 Task: Look for space in Toyooka, Japan from 5th June, 2023 to 16th June, 2023 for 2 adults in price range Rs.14000 to Rs.18000. Place can be entire place with 1  bedroom having 1 bed and 1 bathroom. Property type can be house, flat, guest house, hotel. Booking option can be shelf check-in. Required host language is English.
Action: Mouse moved to (475, 86)
Screenshot: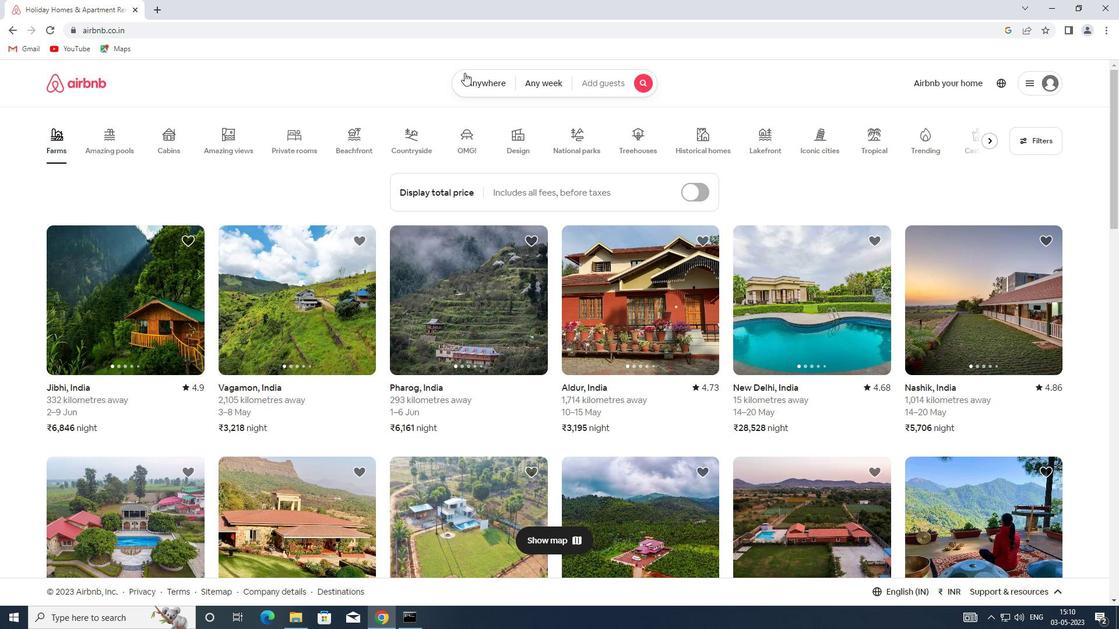 
Action: Mouse pressed left at (475, 86)
Screenshot: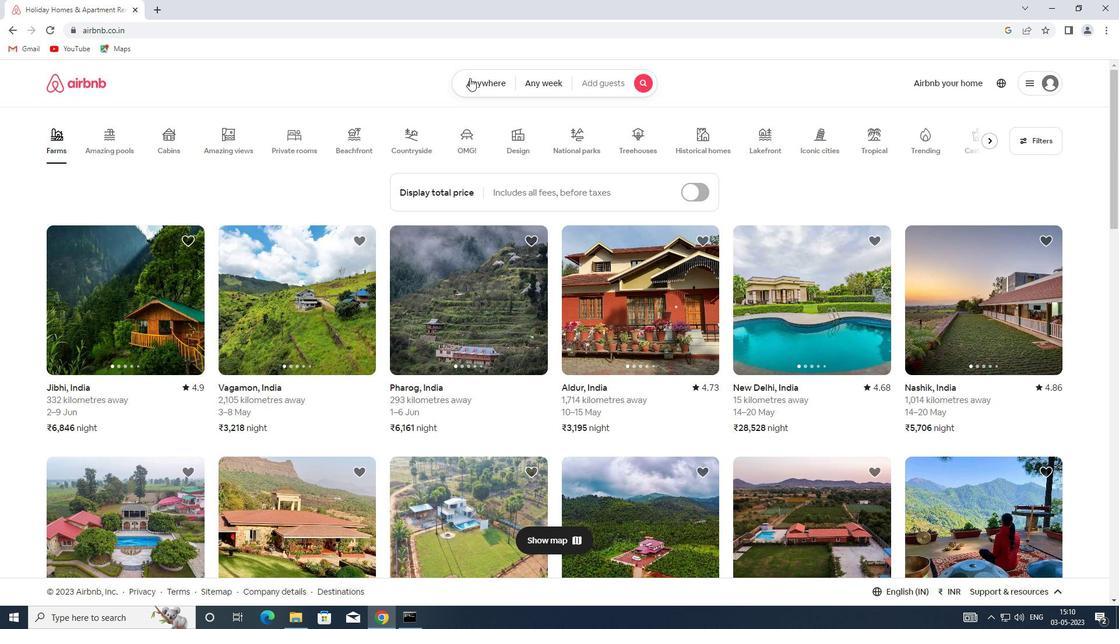 
Action: Mouse moved to (392, 125)
Screenshot: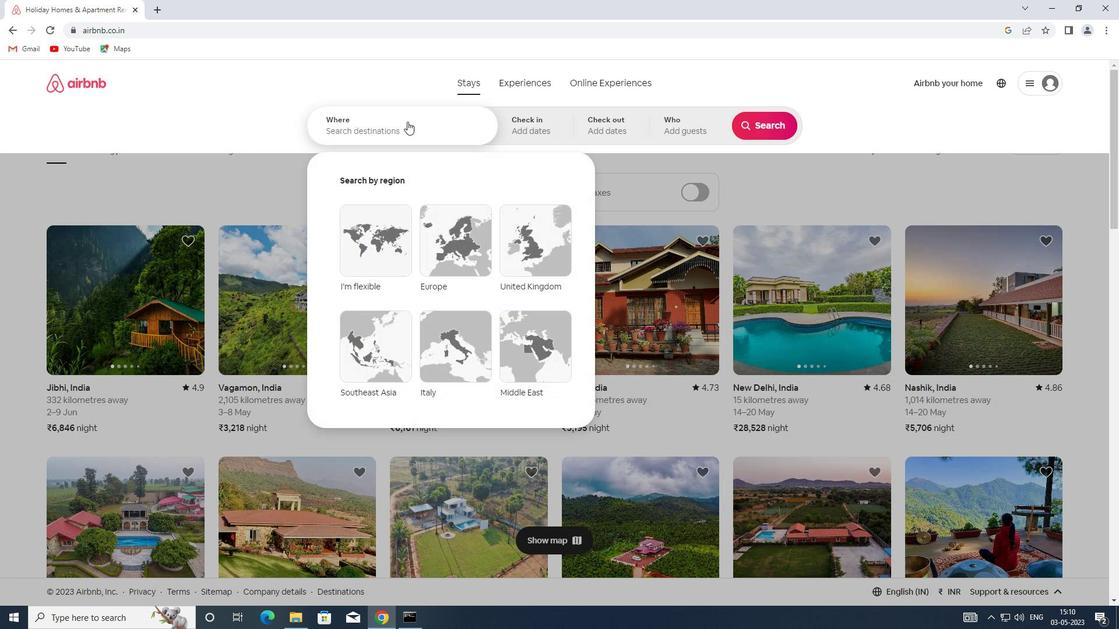 
Action: Mouse pressed left at (392, 125)
Screenshot: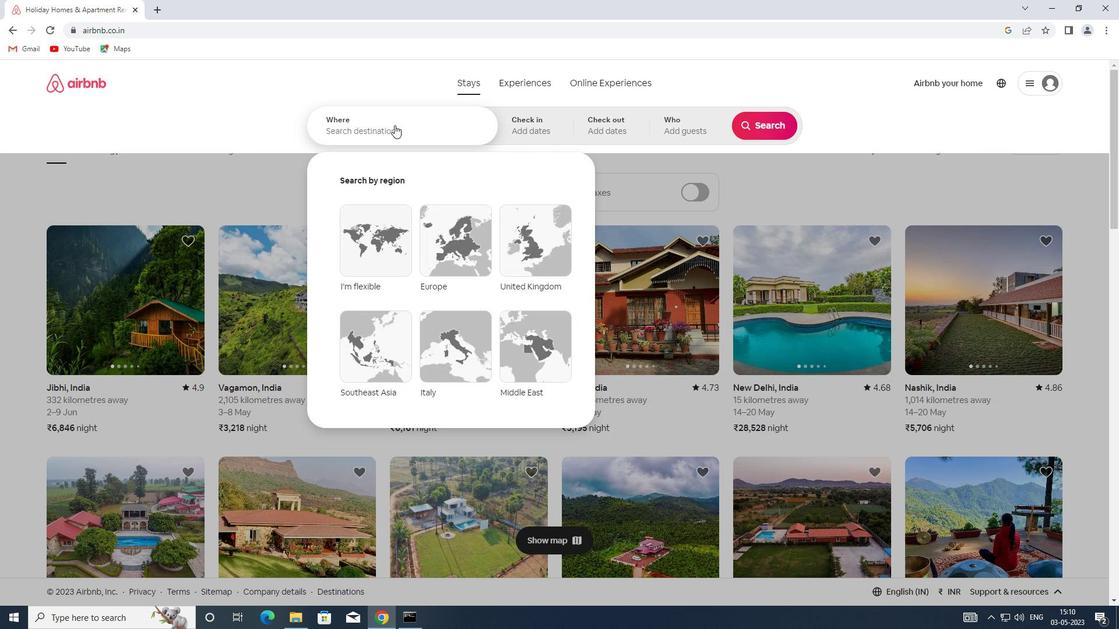 
Action: Key pressed <Key.shift>TOYOOKA,<Key.shift>JA<Key.backspace>APAN
Screenshot: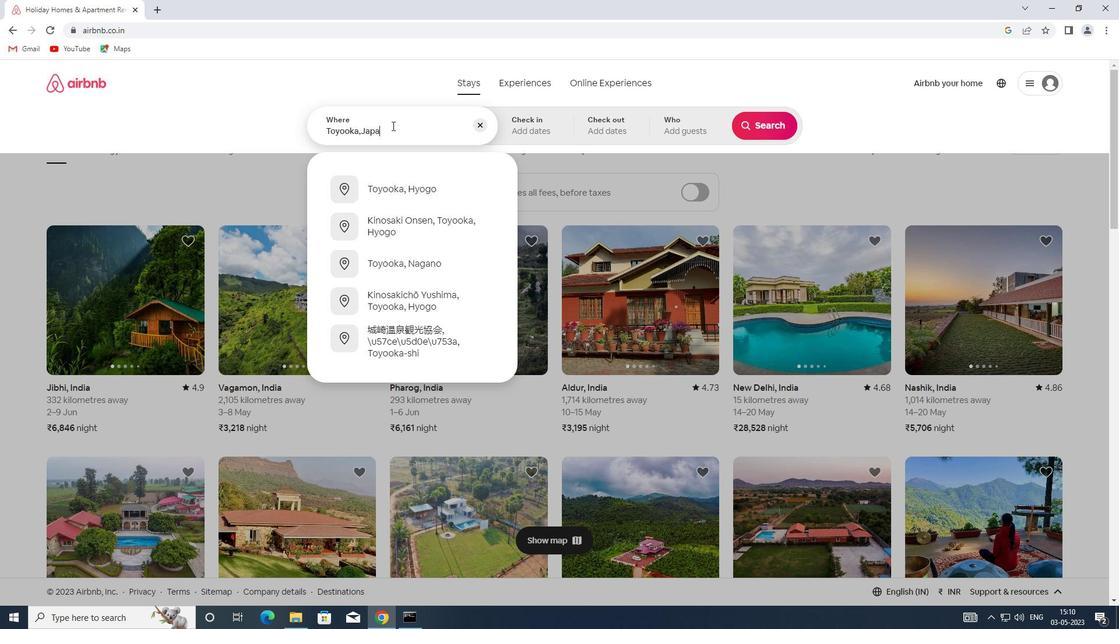 
Action: Mouse moved to (544, 135)
Screenshot: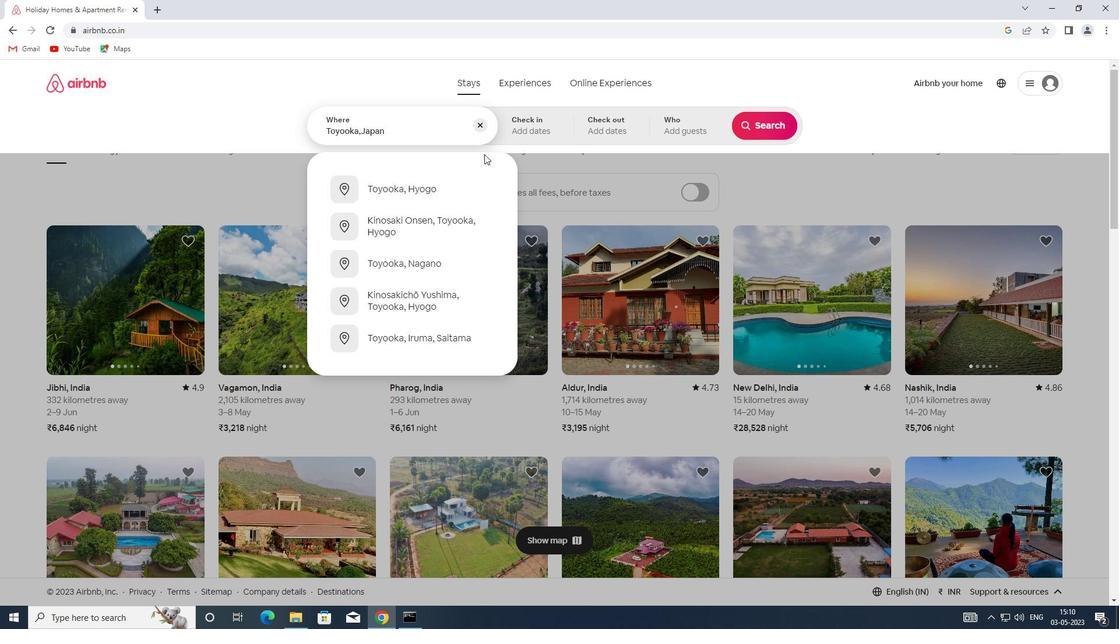 
Action: Mouse pressed left at (544, 135)
Screenshot: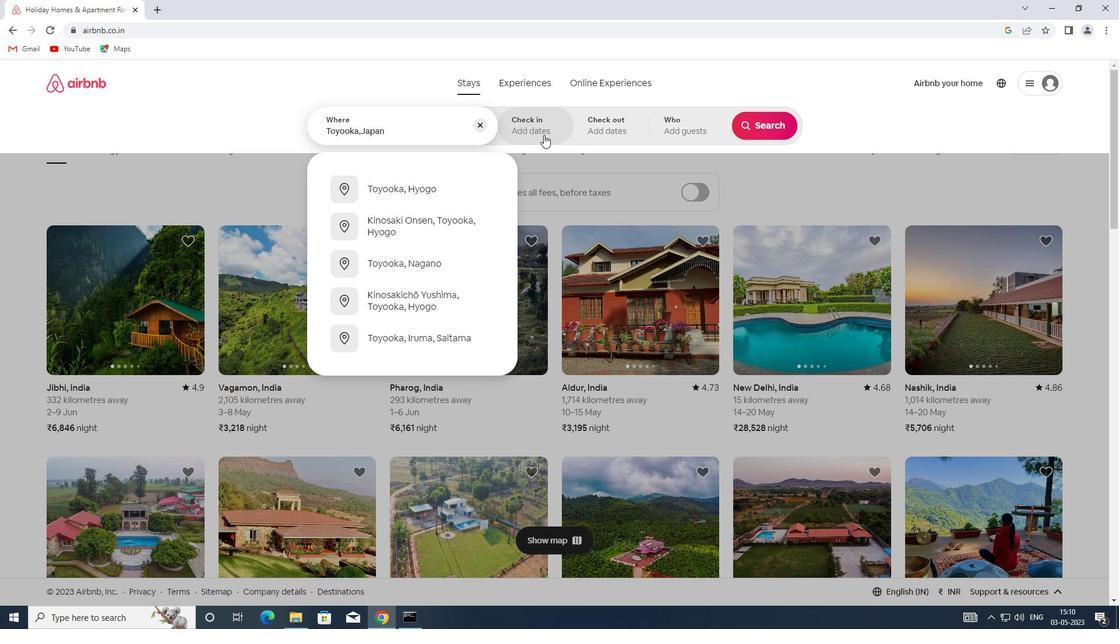 
Action: Mouse moved to (618, 296)
Screenshot: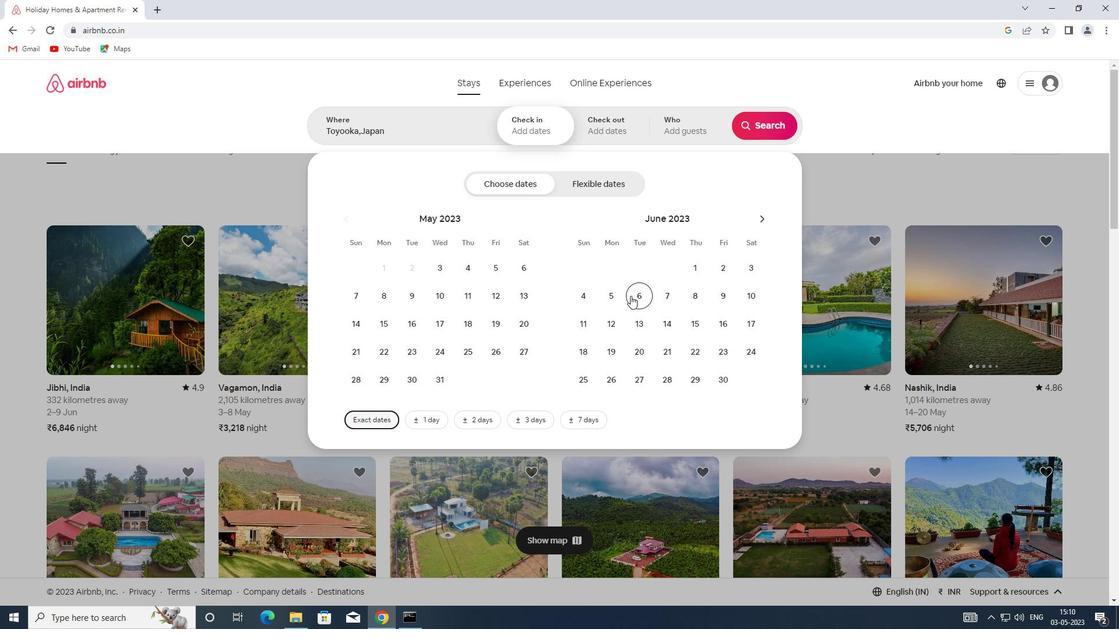 
Action: Mouse pressed left at (618, 296)
Screenshot: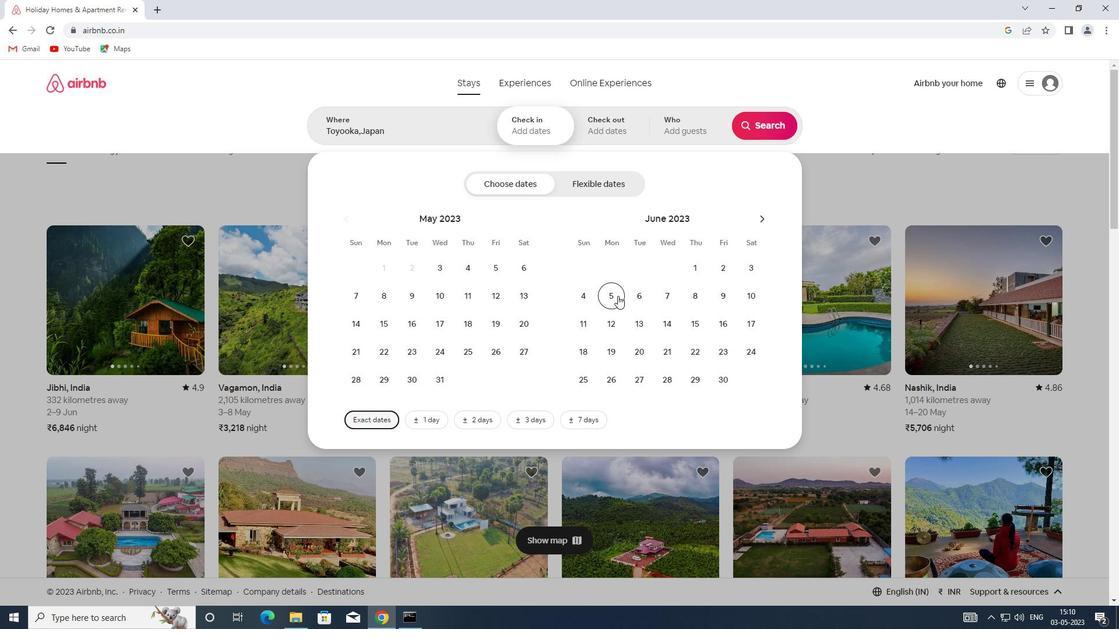 
Action: Mouse moved to (733, 328)
Screenshot: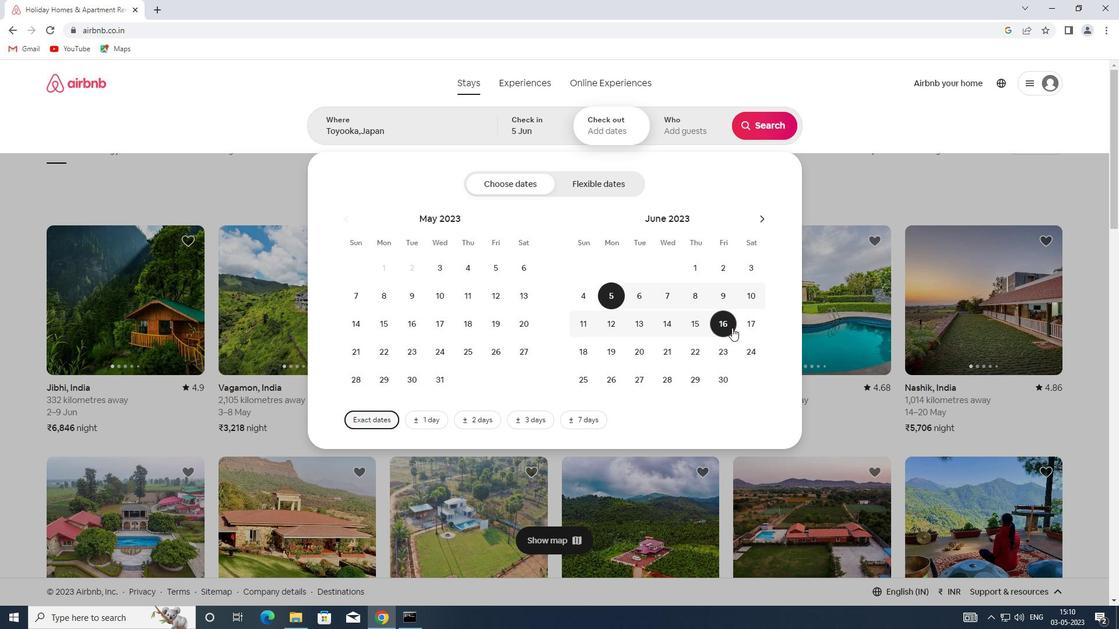 
Action: Mouse pressed left at (733, 328)
Screenshot: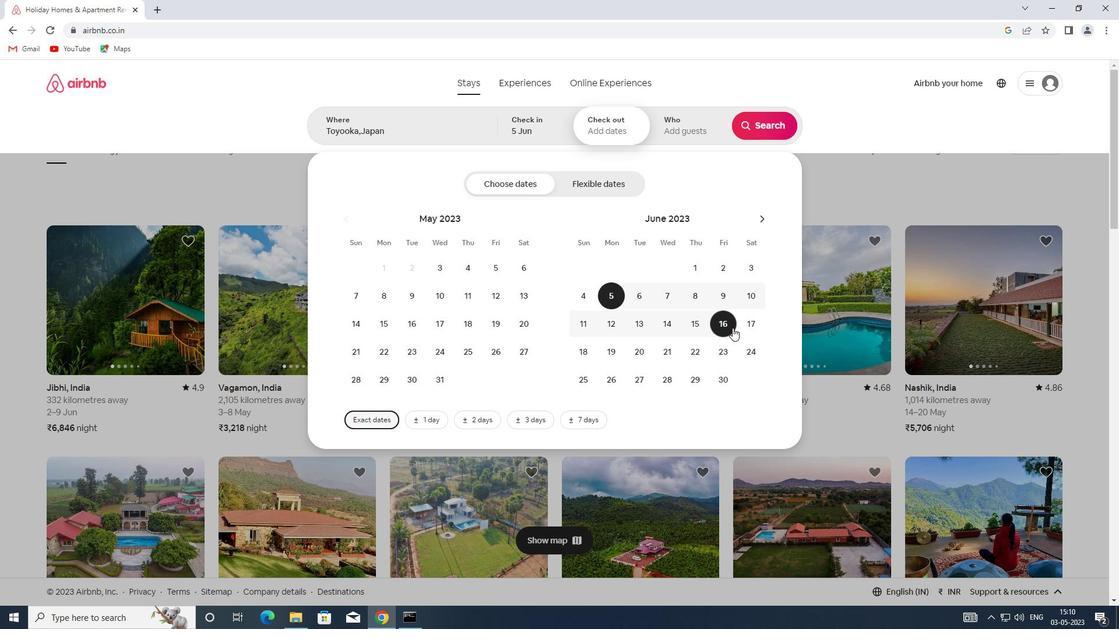 
Action: Mouse moved to (691, 116)
Screenshot: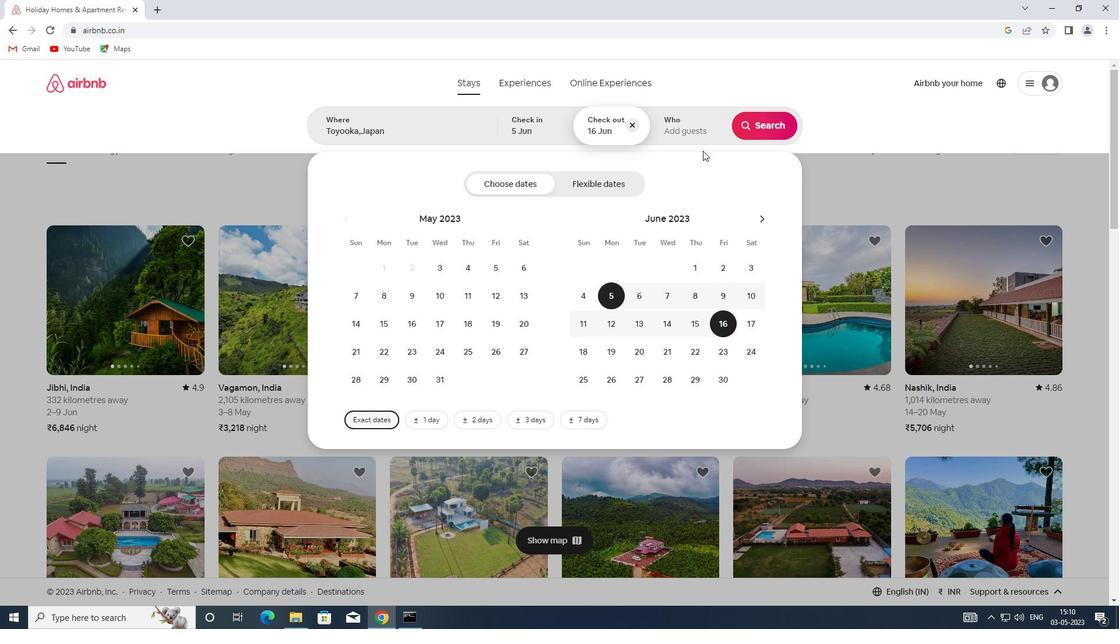 
Action: Mouse pressed left at (691, 116)
Screenshot: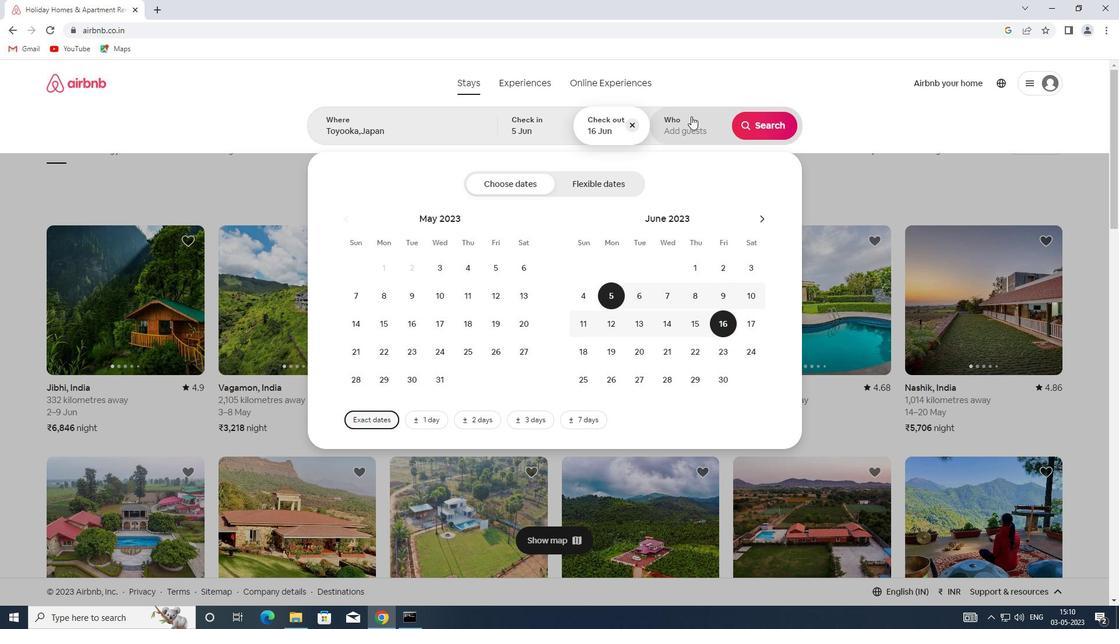 
Action: Mouse moved to (772, 194)
Screenshot: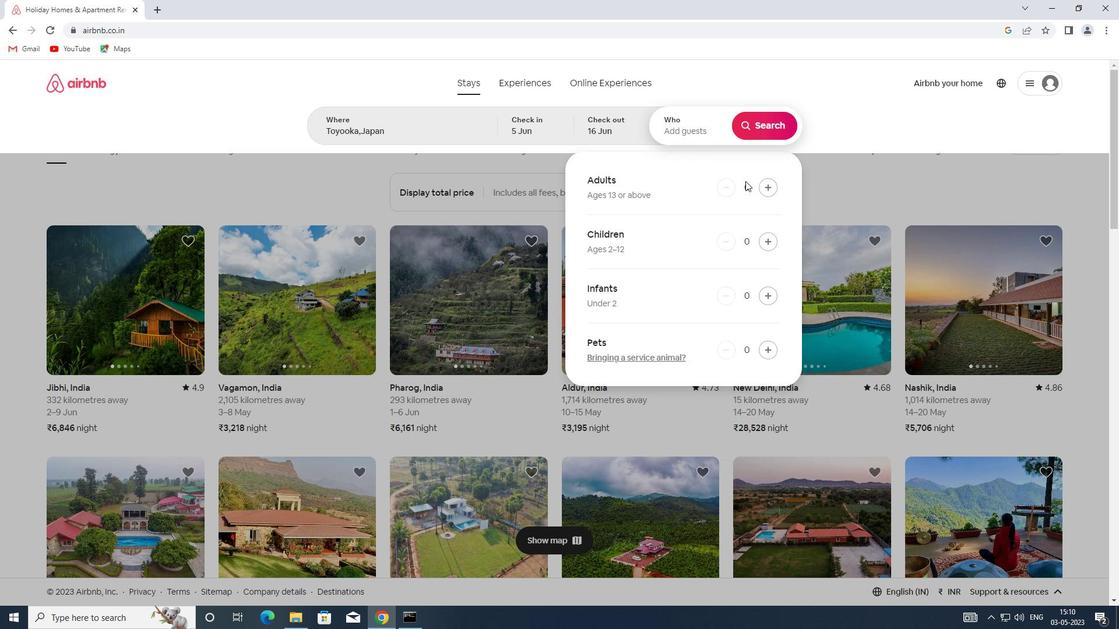 
Action: Mouse pressed left at (772, 194)
Screenshot: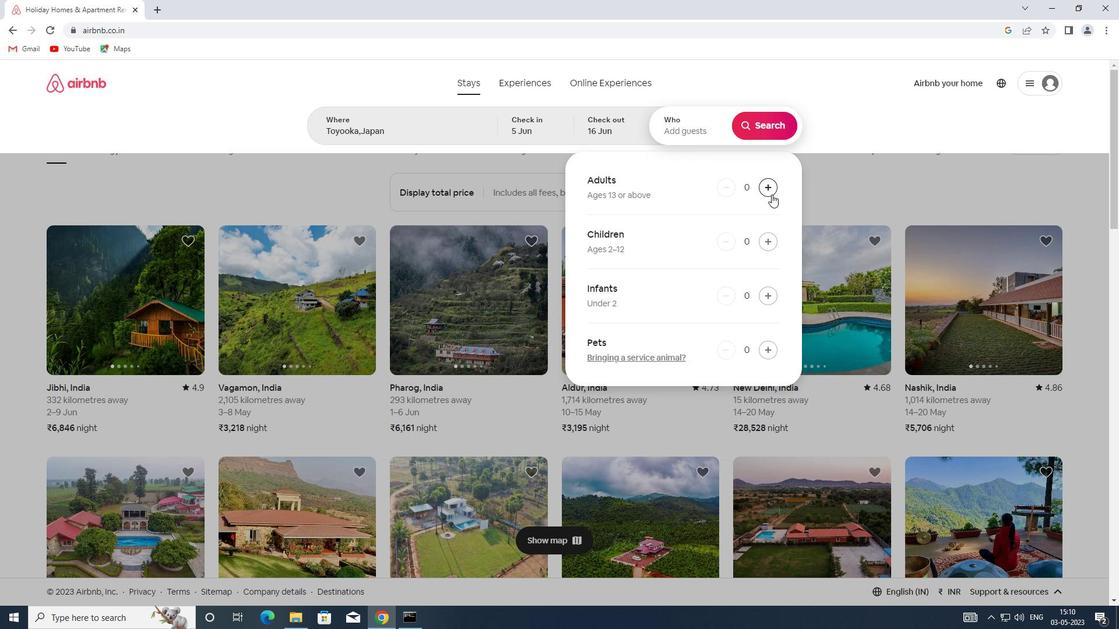 
Action: Mouse pressed left at (772, 194)
Screenshot: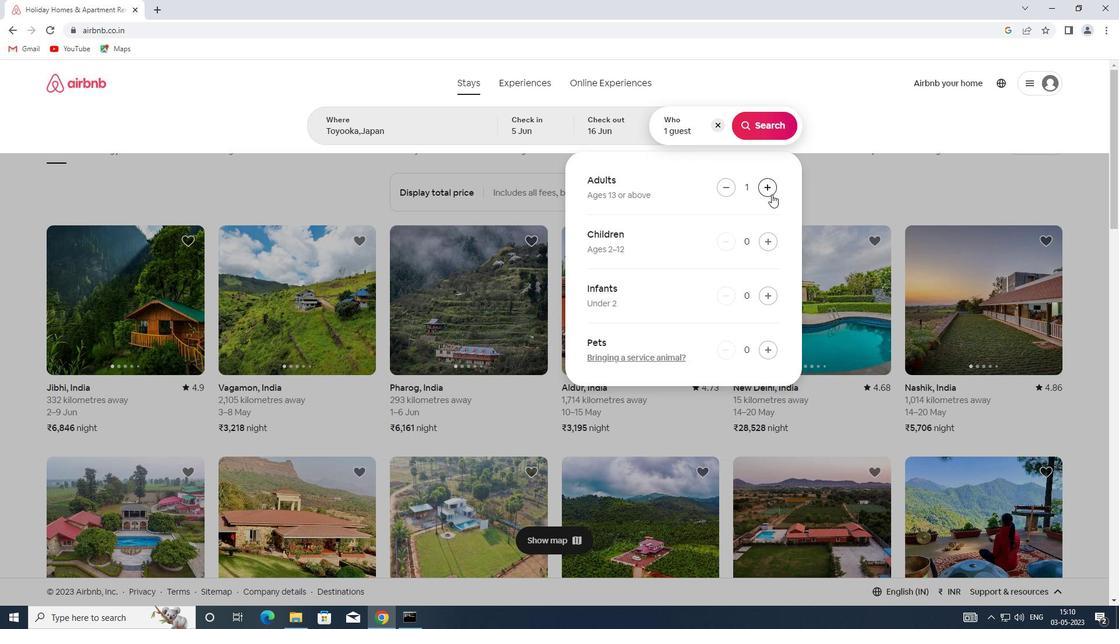 
Action: Mouse moved to (765, 118)
Screenshot: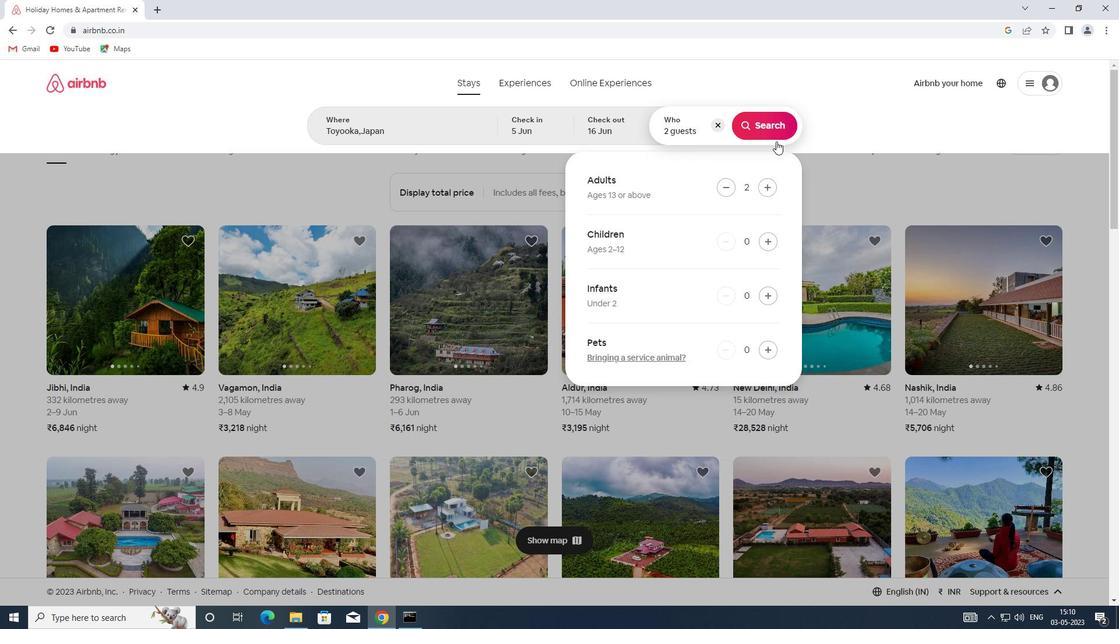 
Action: Mouse pressed left at (765, 118)
Screenshot: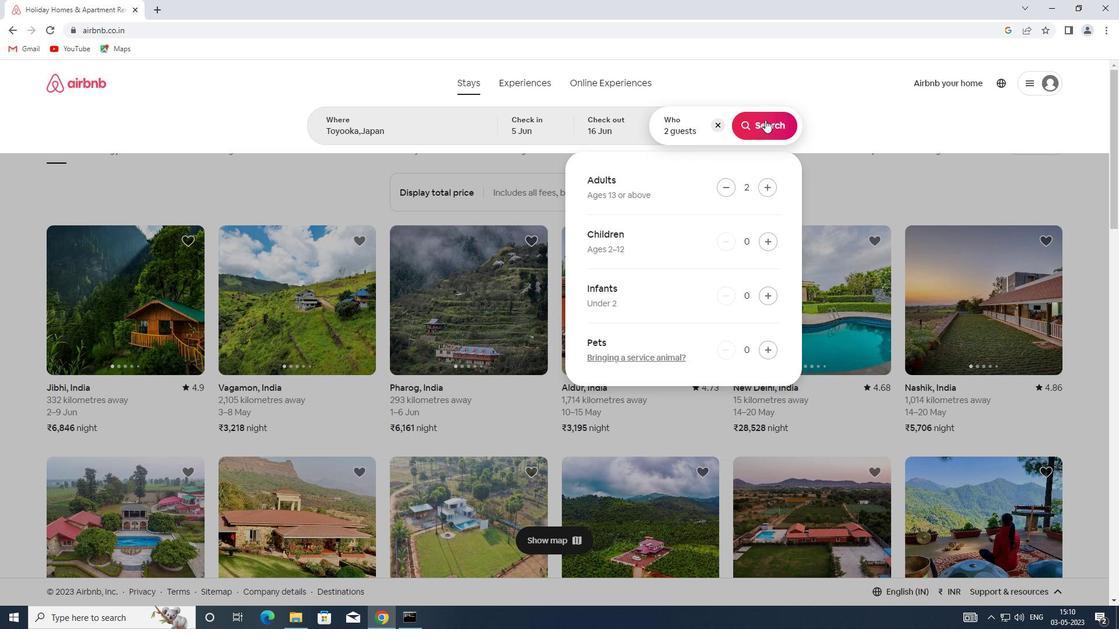 
Action: Mouse moved to (1051, 135)
Screenshot: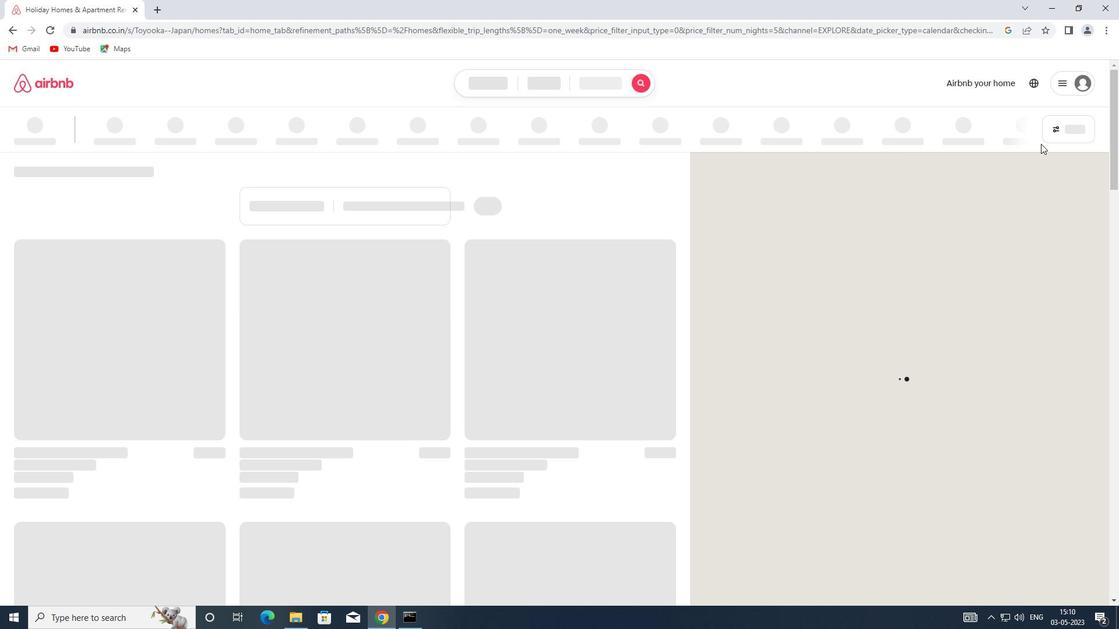 
Action: Mouse pressed left at (1051, 135)
Screenshot: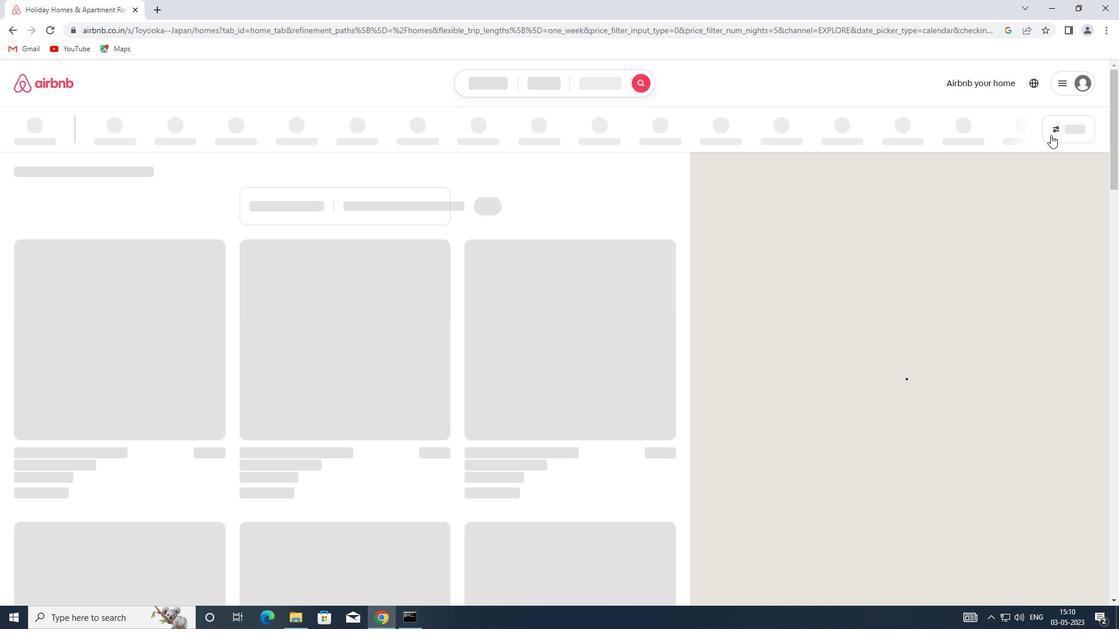 
Action: Mouse moved to (404, 282)
Screenshot: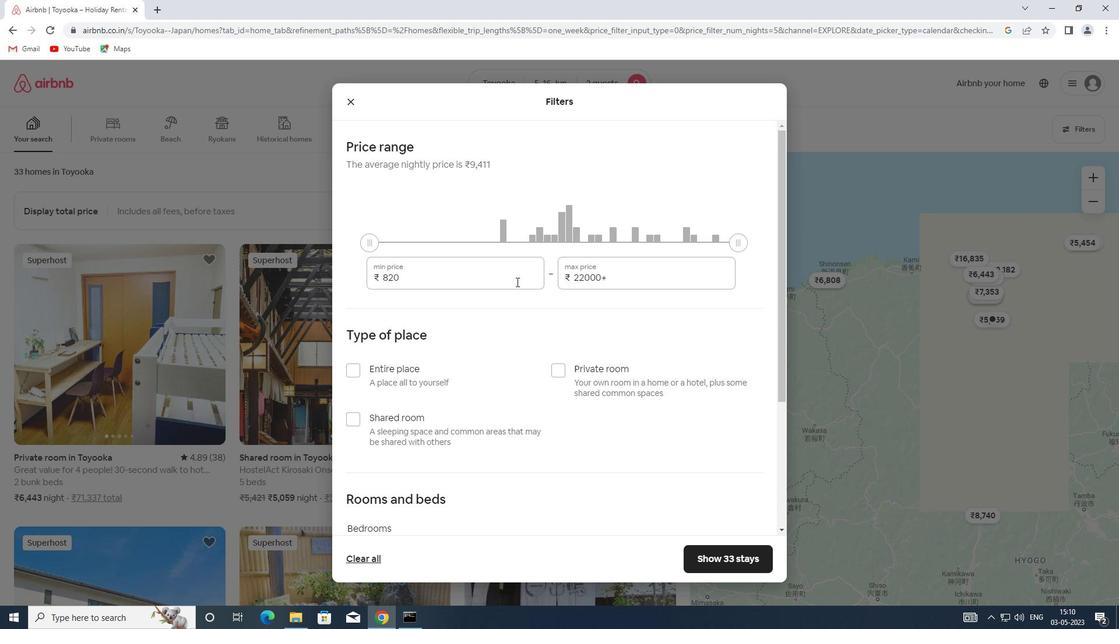 
Action: Mouse pressed left at (404, 282)
Screenshot: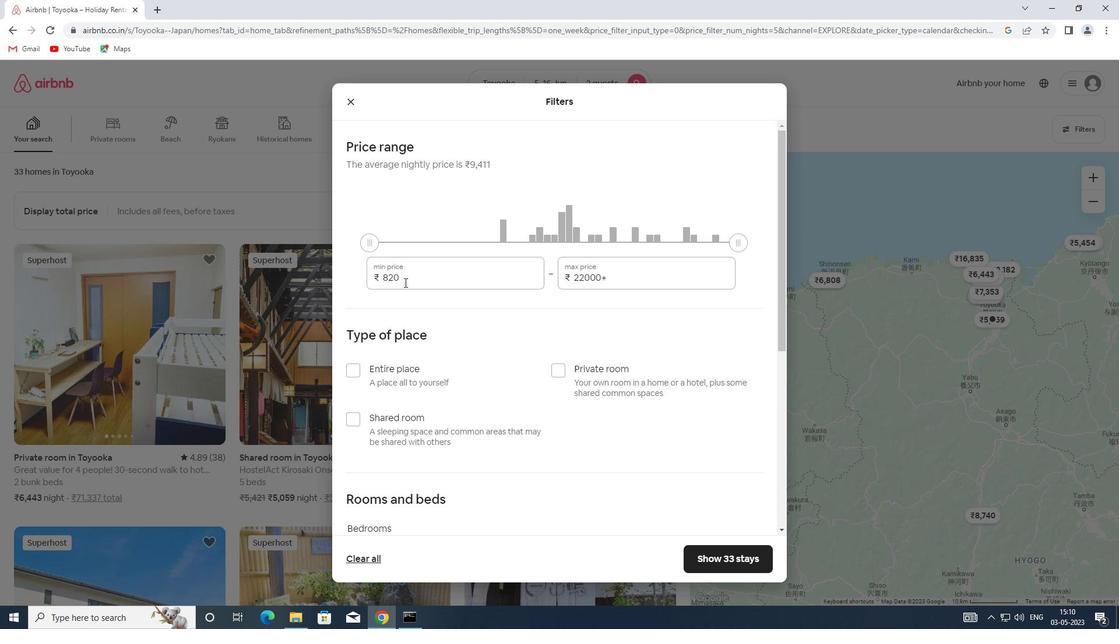 
Action: Mouse moved to (352, 277)
Screenshot: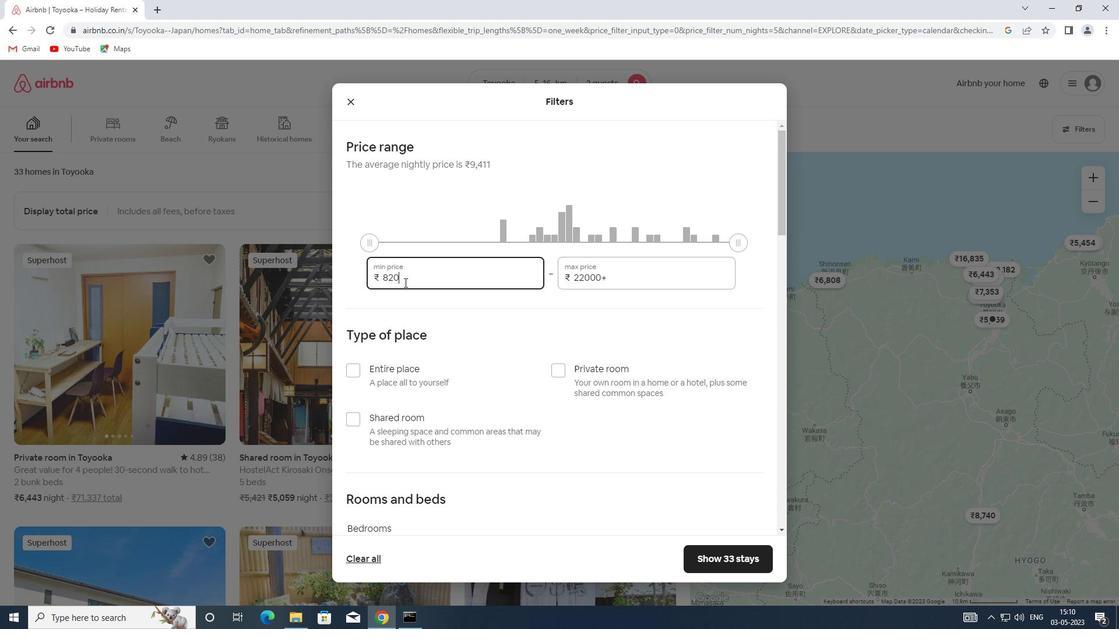 
Action: Key pressed 14000
Screenshot: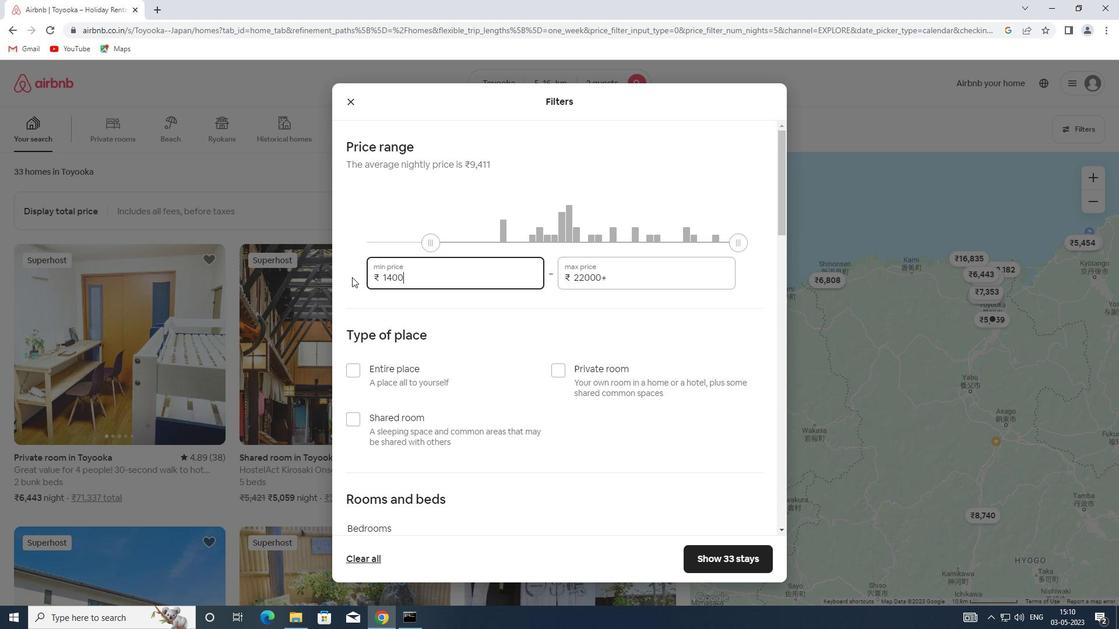 
Action: Mouse moved to (655, 268)
Screenshot: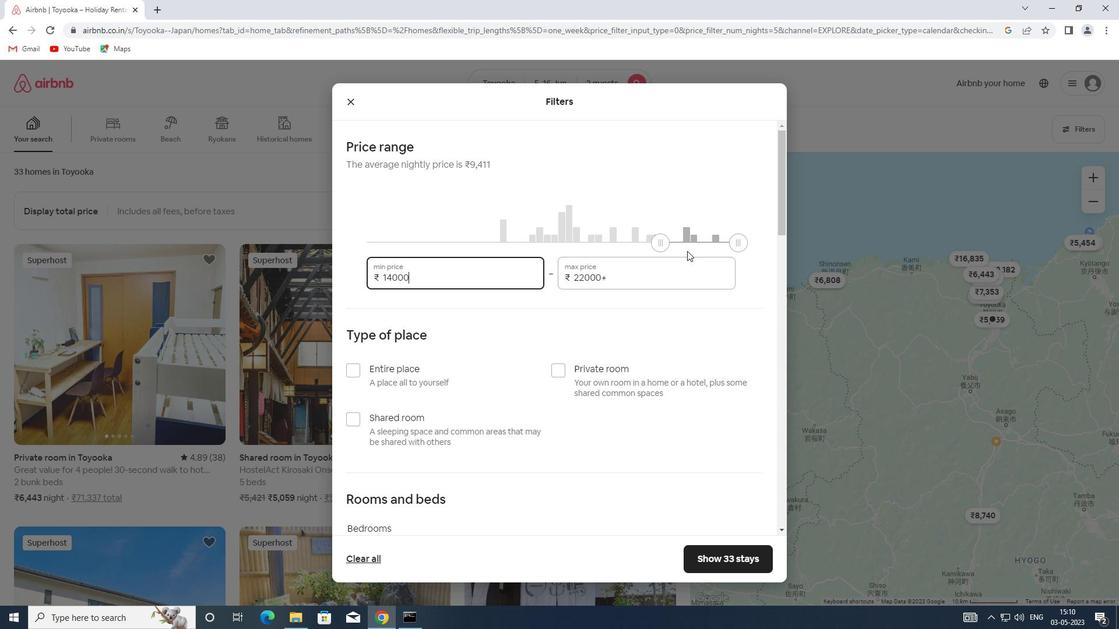 
Action: Mouse pressed left at (655, 268)
Screenshot: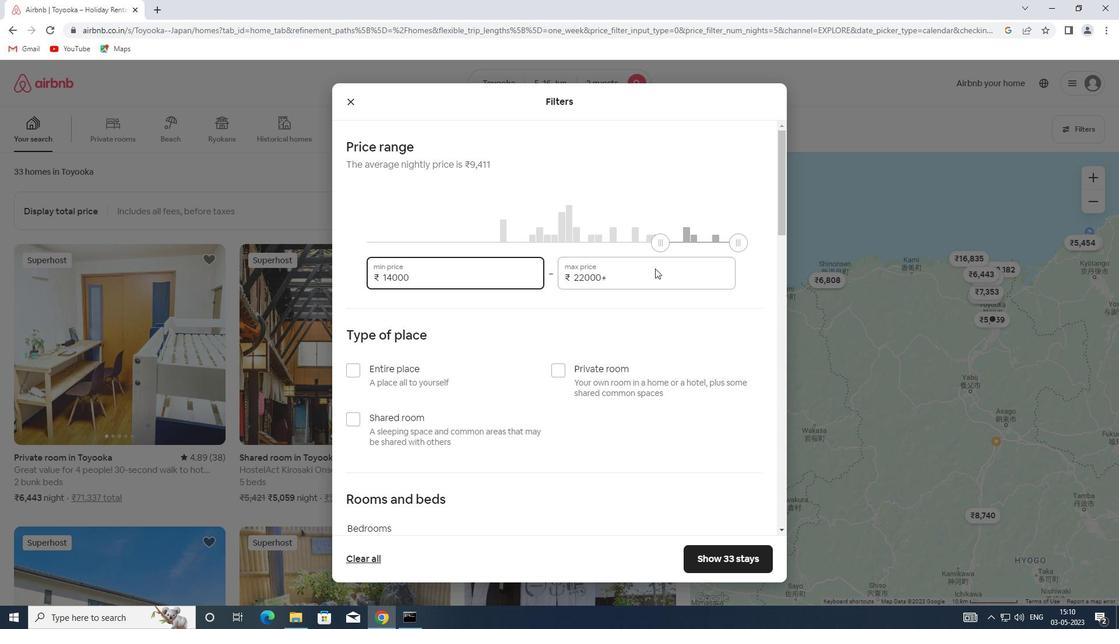 
Action: Mouse moved to (632, 271)
Screenshot: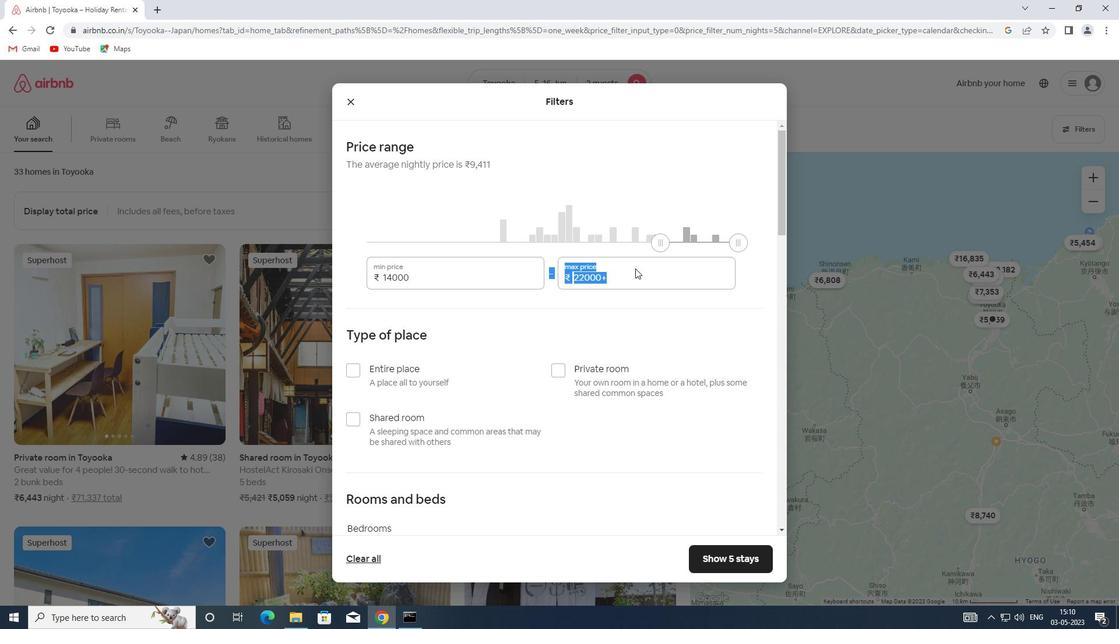 
Action: Mouse pressed left at (632, 271)
Screenshot: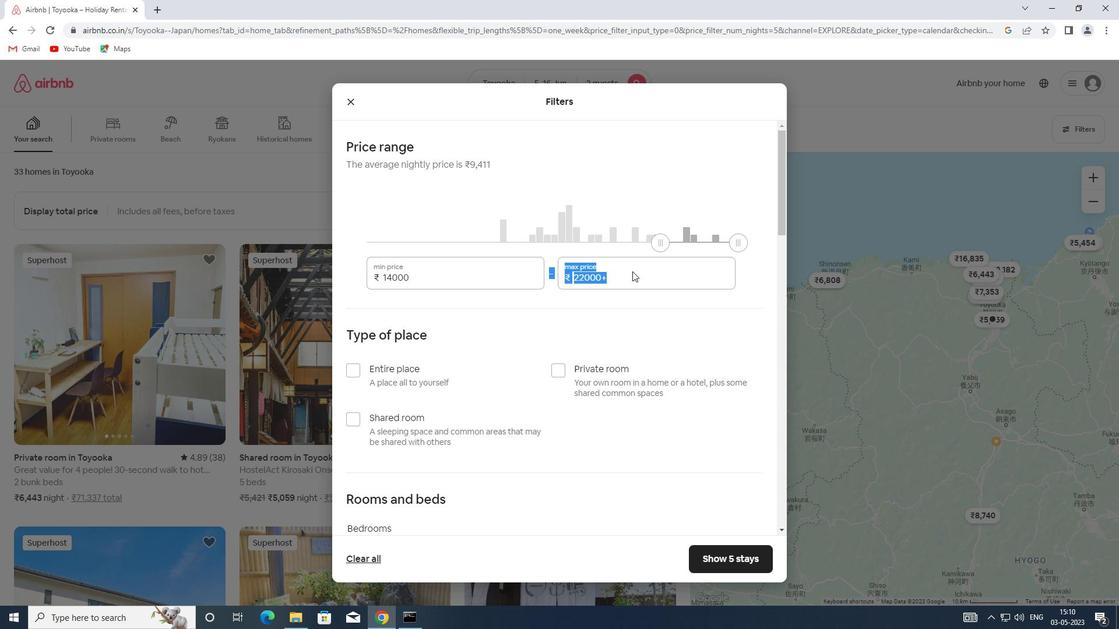 
Action: Mouse pressed left at (632, 271)
Screenshot: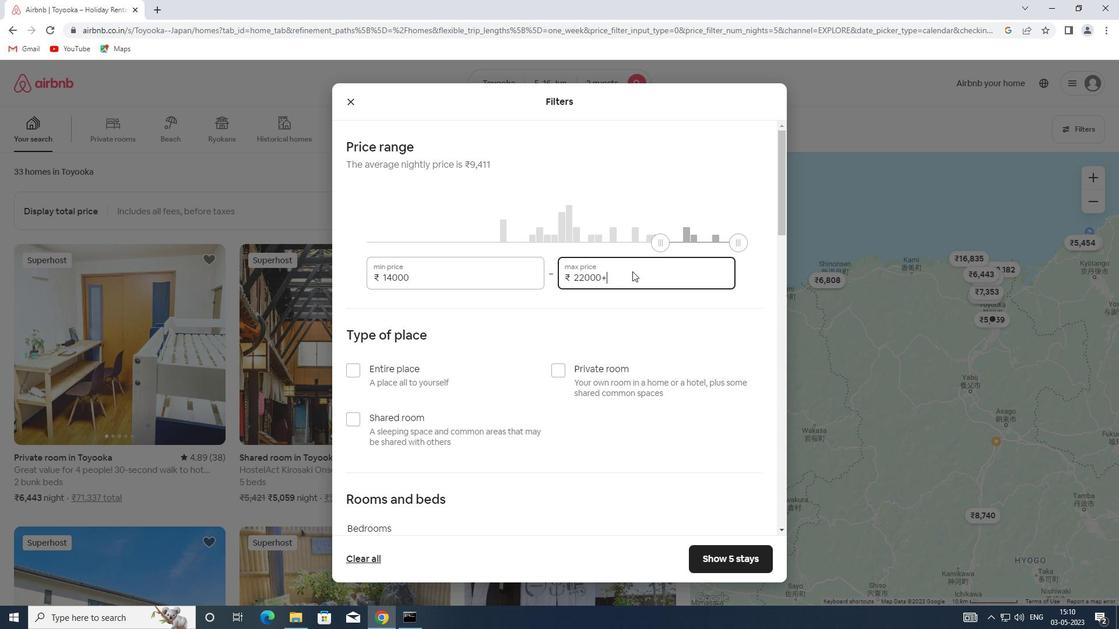 
Action: Mouse moved to (613, 278)
Screenshot: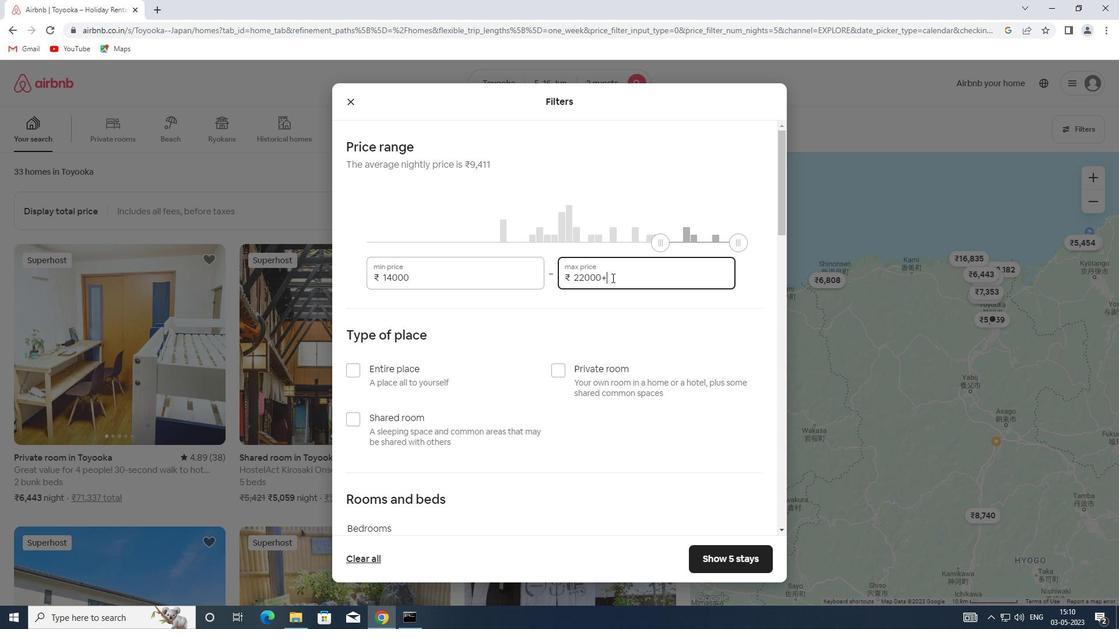
Action: Mouse pressed left at (613, 278)
Screenshot: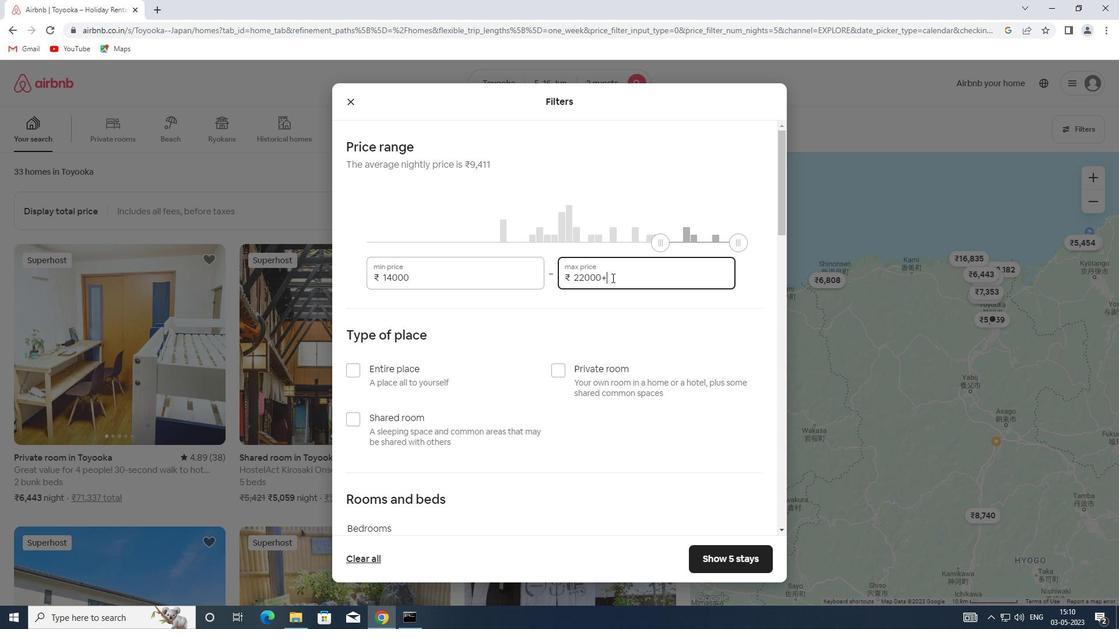 
Action: Mouse moved to (549, 277)
Screenshot: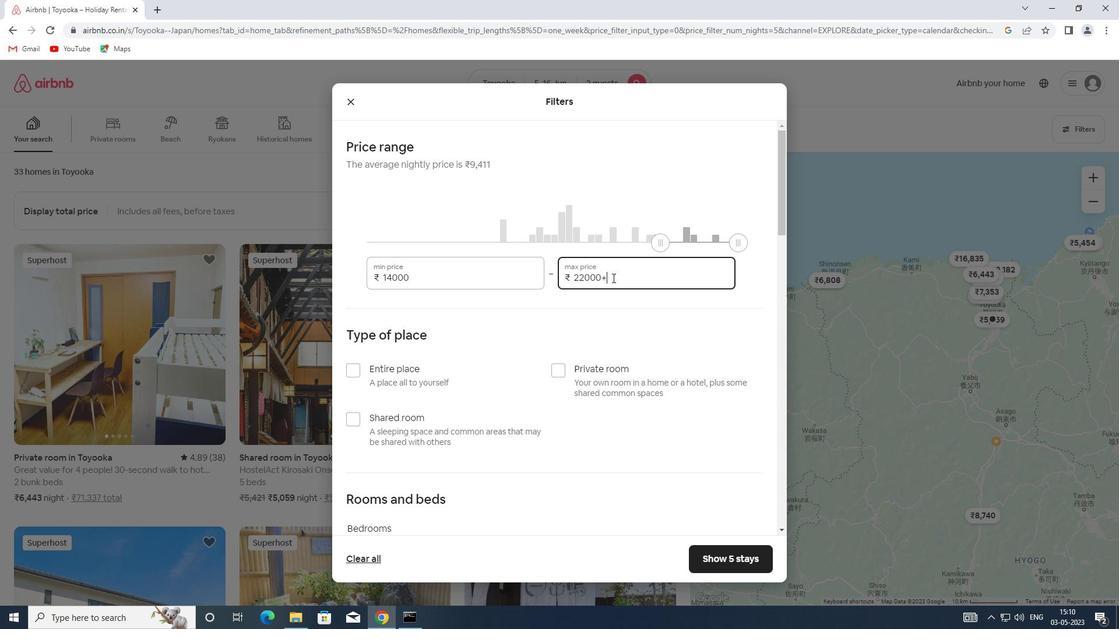 
Action: Key pressed 18000
Screenshot: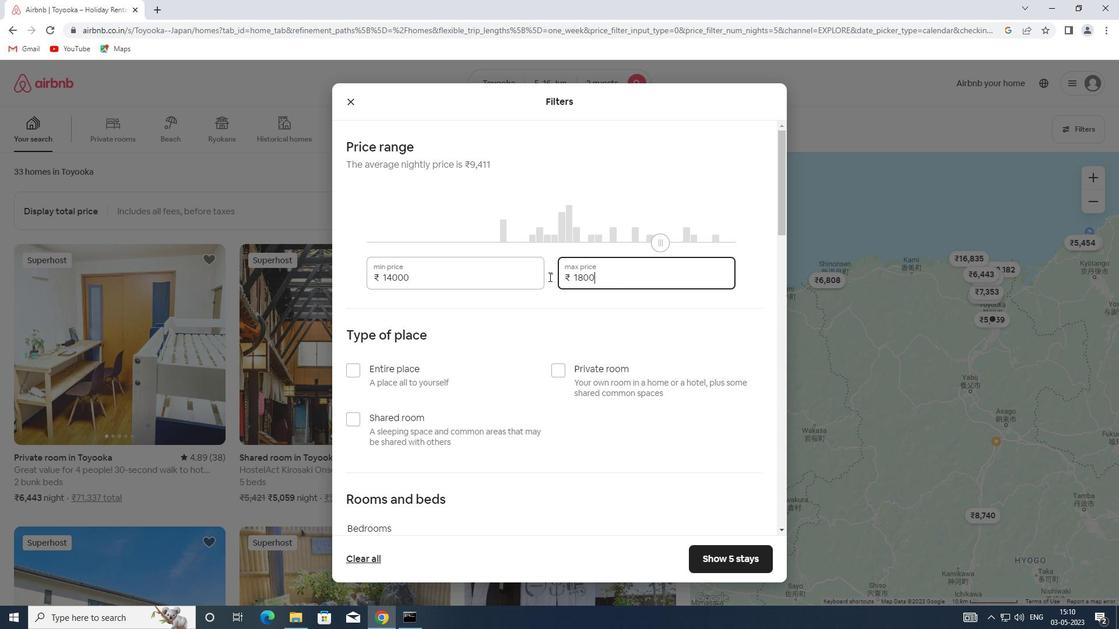 
Action: Mouse moved to (393, 370)
Screenshot: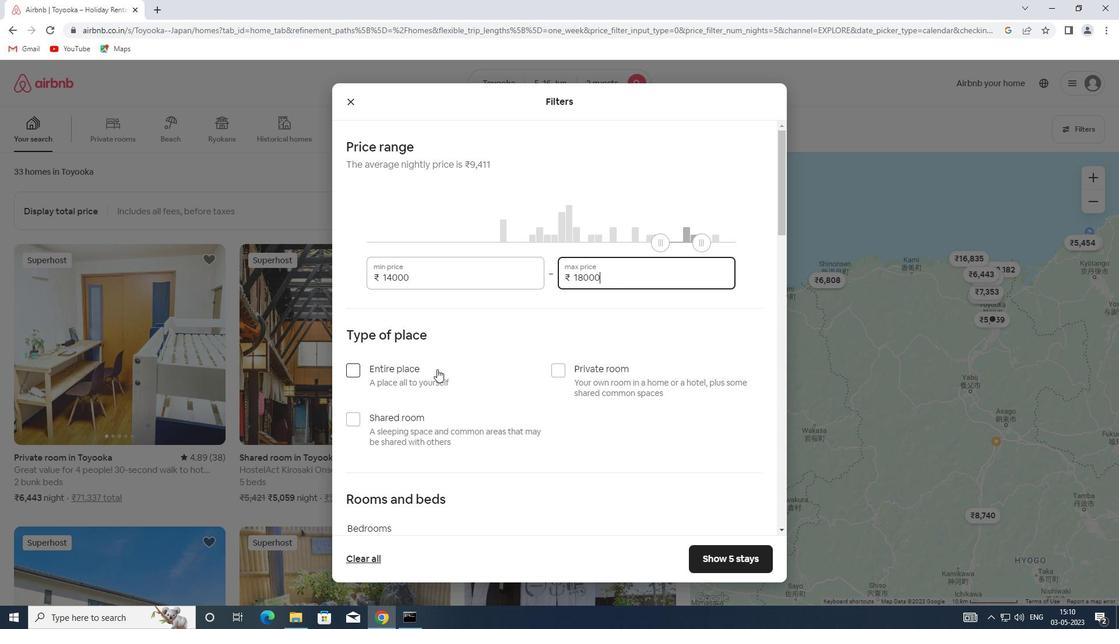 
Action: Mouse pressed left at (393, 370)
Screenshot: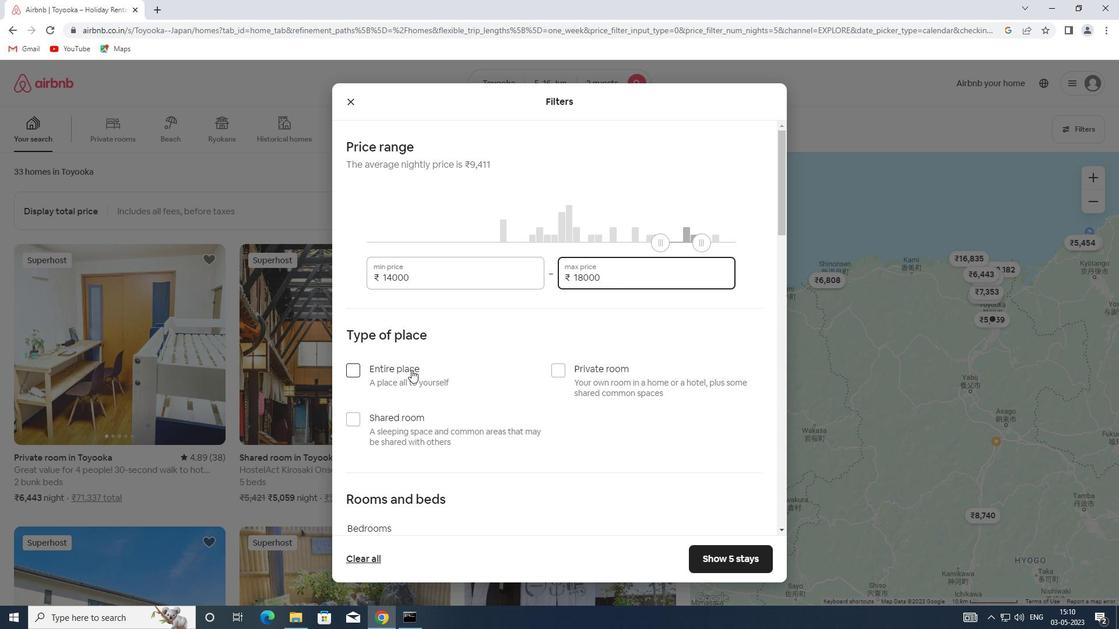 
Action: Mouse moved to (412, 337)
Screenshot: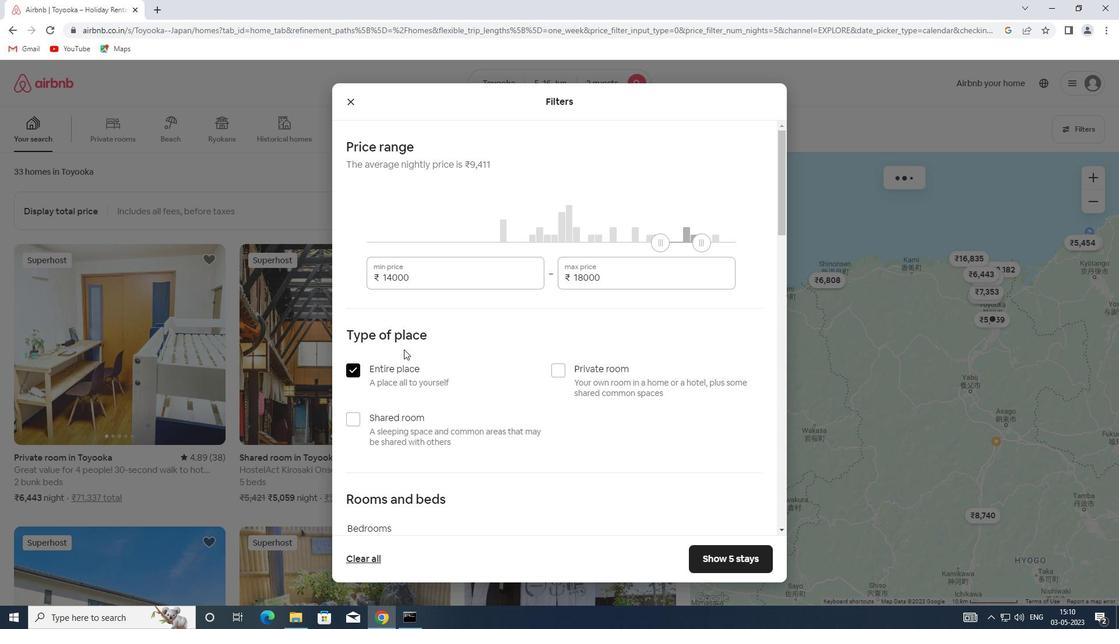 
Action: Mouse scrolled (412, 337) with delta (0, 0)
Screenshot: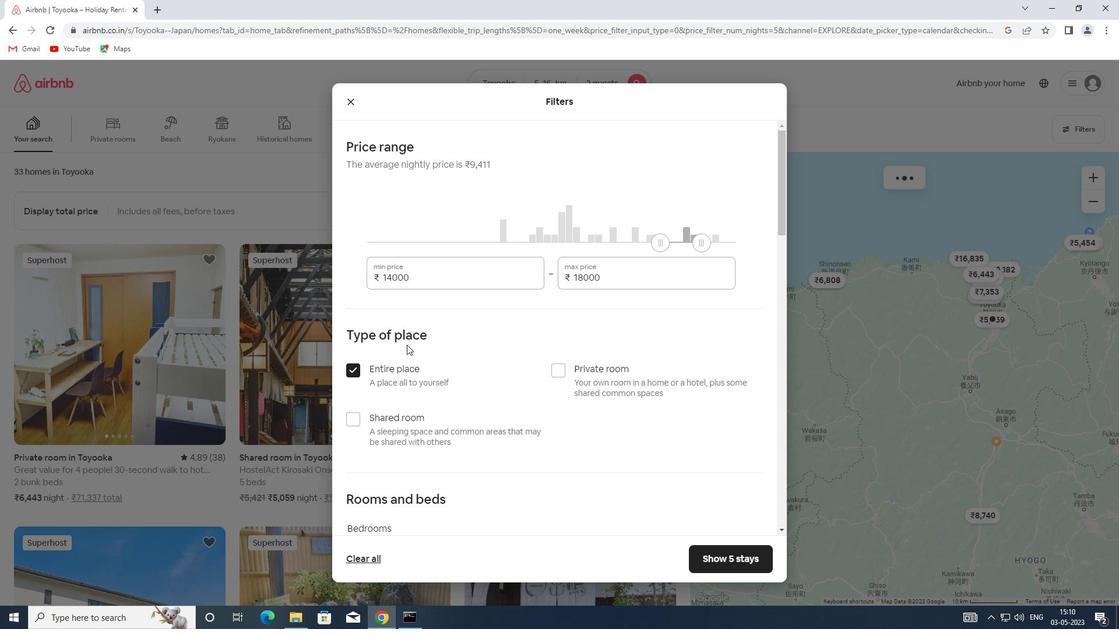 
Action: Mouse scrolled (412, 337) with delta (0, 0)
Screenshot: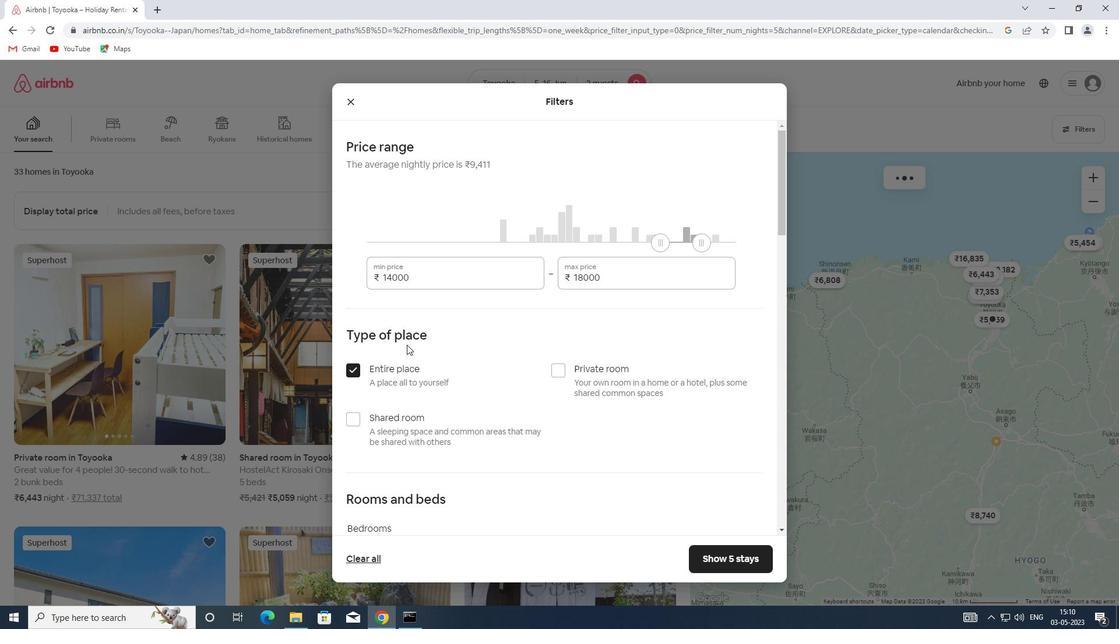 
Action: Mouse scrolled (412, 337) with delta (0, 0)
Screenshot: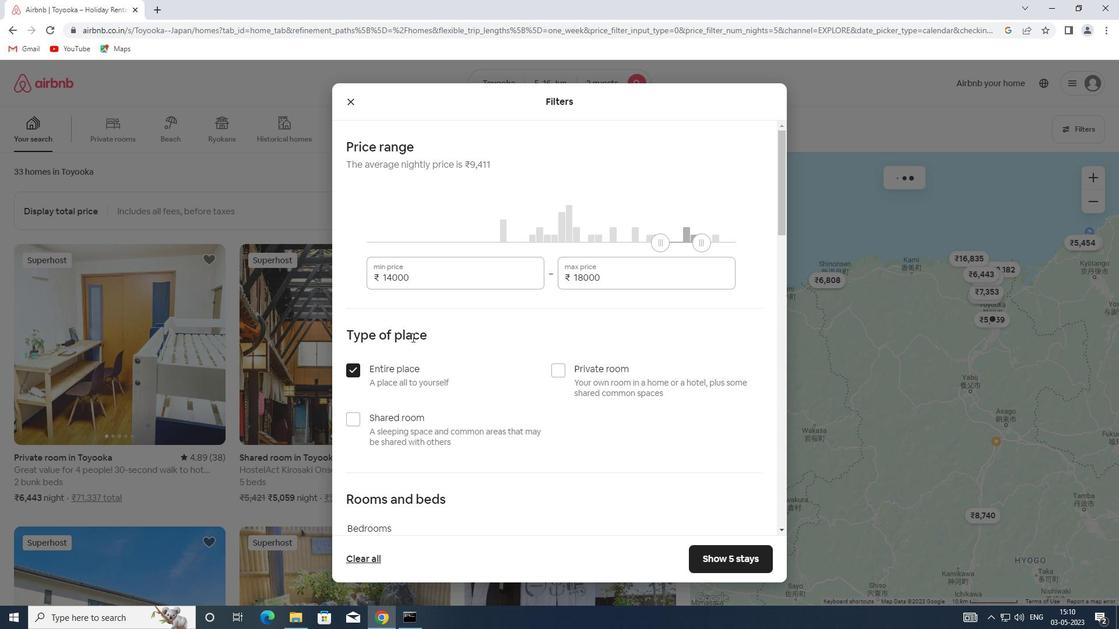 
Action: Mouse moved to (413, 379)
Screenshot: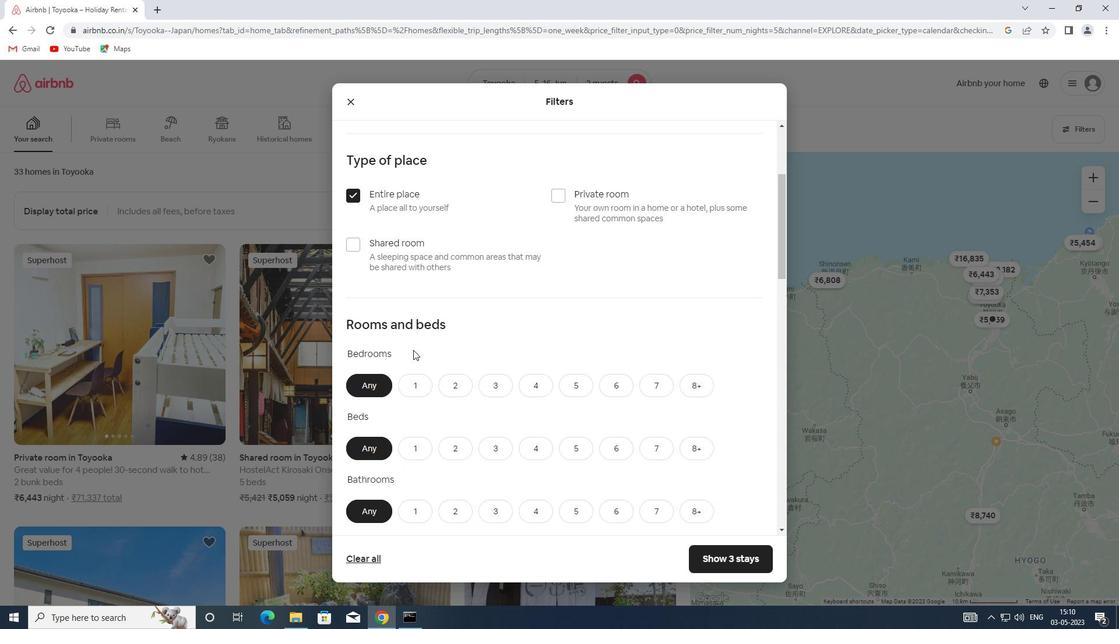
Action: Mouse pressed left at (413, 379)
Screenshot: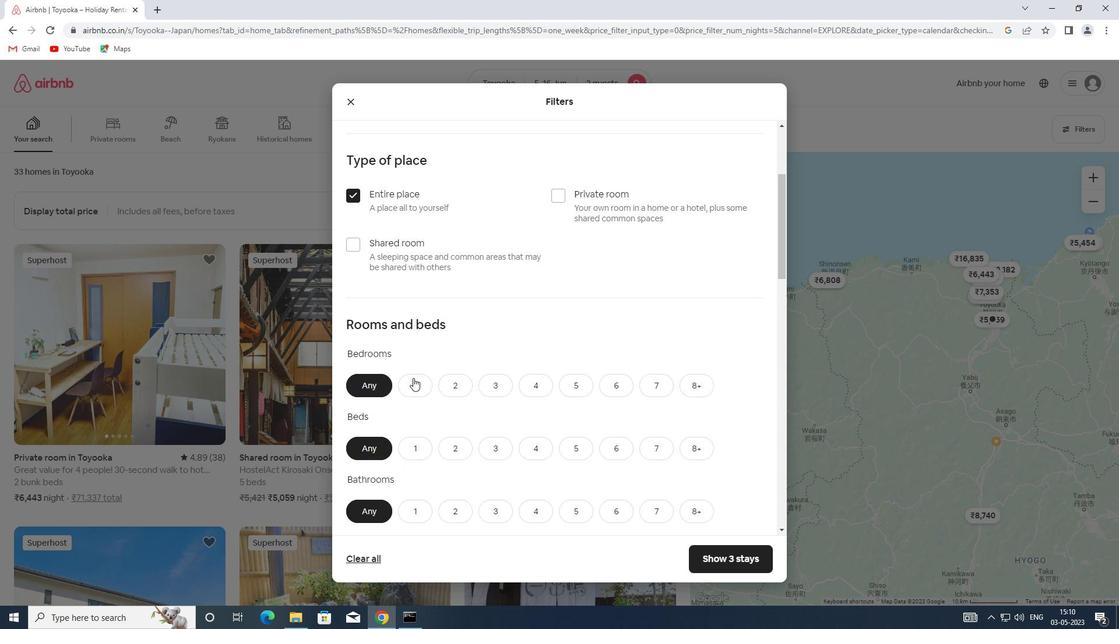 
Action: Mouse scrolled (413, 378) with delta (0, 0)
Screenshot: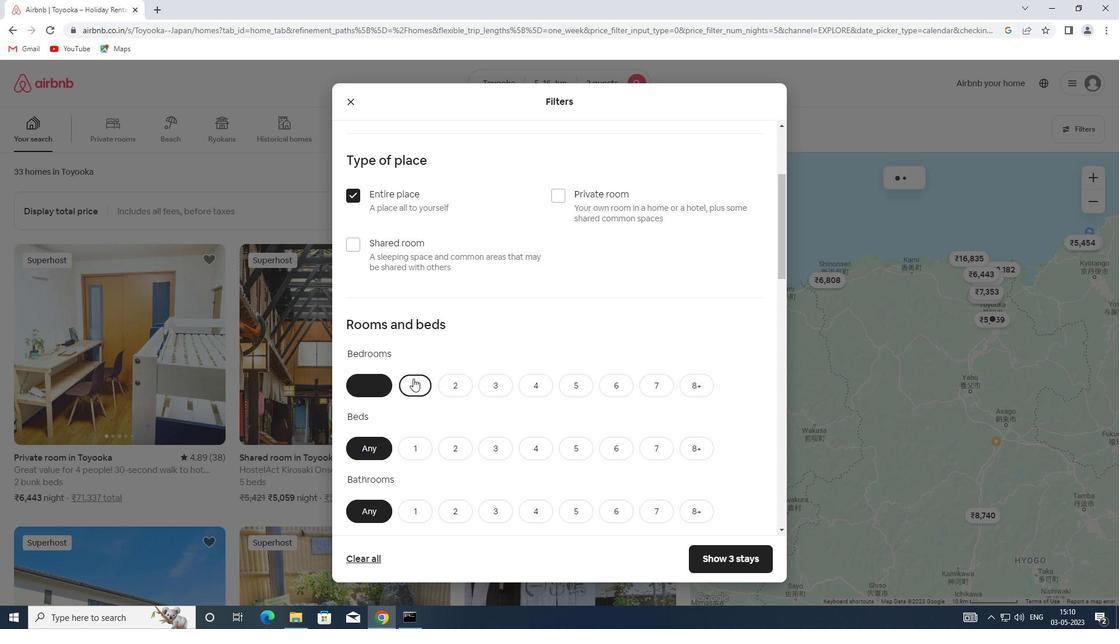 
Action: Mouse scrolled (413, 378) with delta (0, 0)
Screenshot: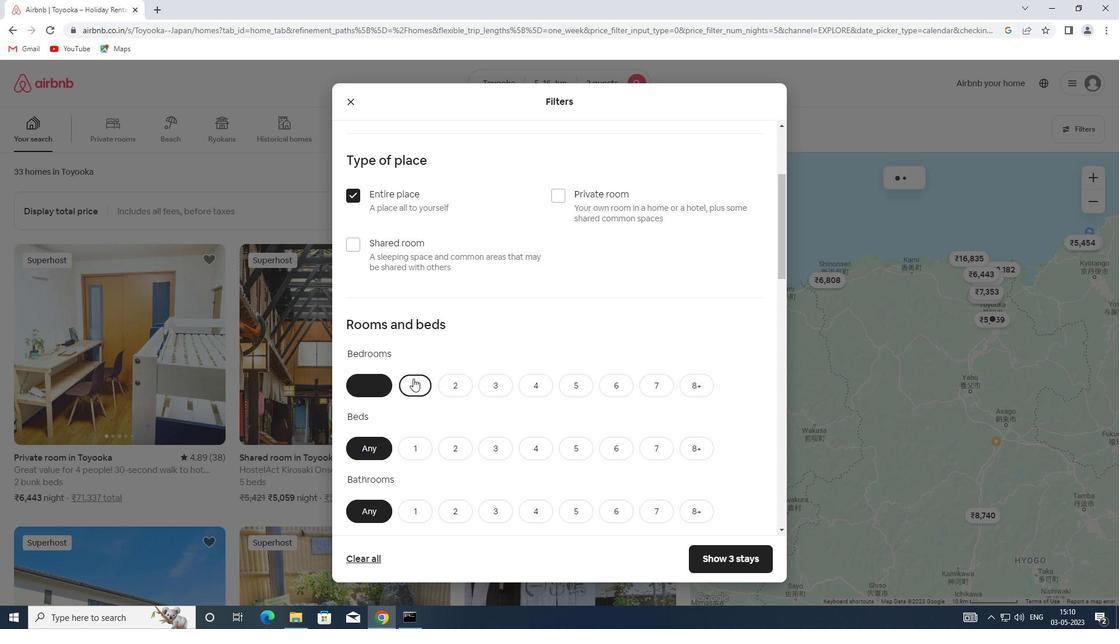 
Action: Mouse scrolled (413, 378) with delta (0, 0)
Screenshot: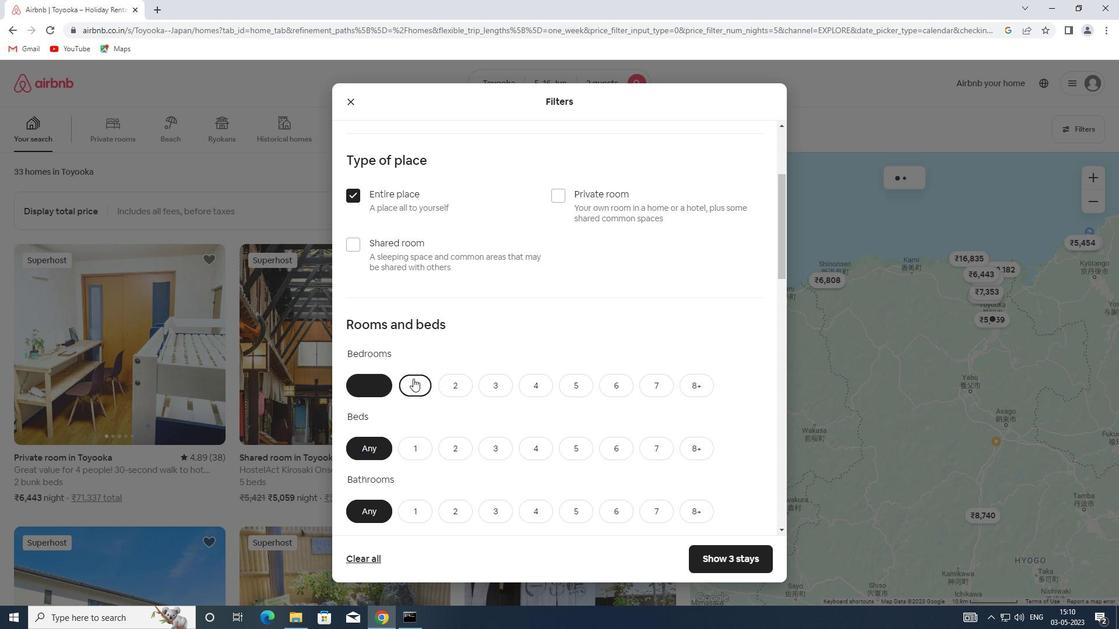 
Action: Mouse moved to (415, 263)
Screenshot: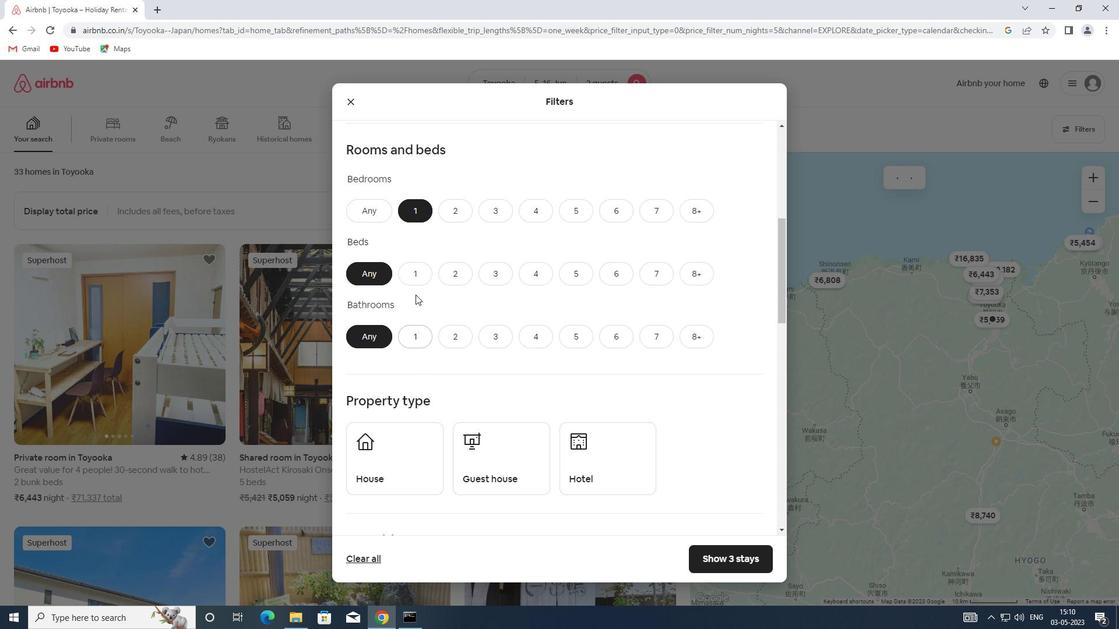 
Action: Mouse pressed left at (415, 263)
Screenshot: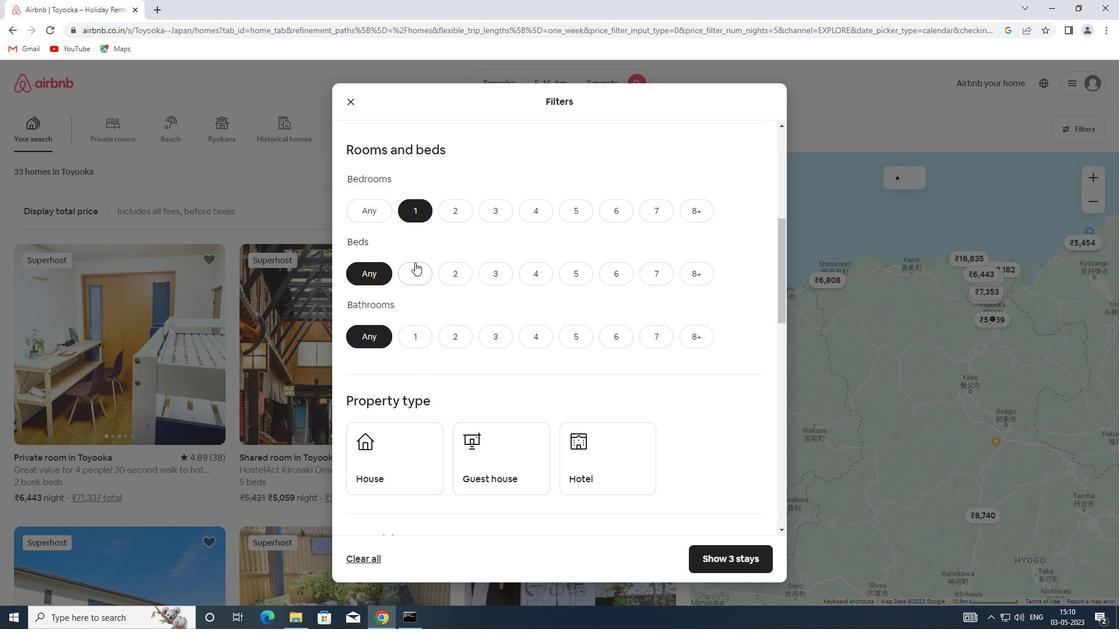 
Action: Mouse moved to (412, 336)
Screenshot: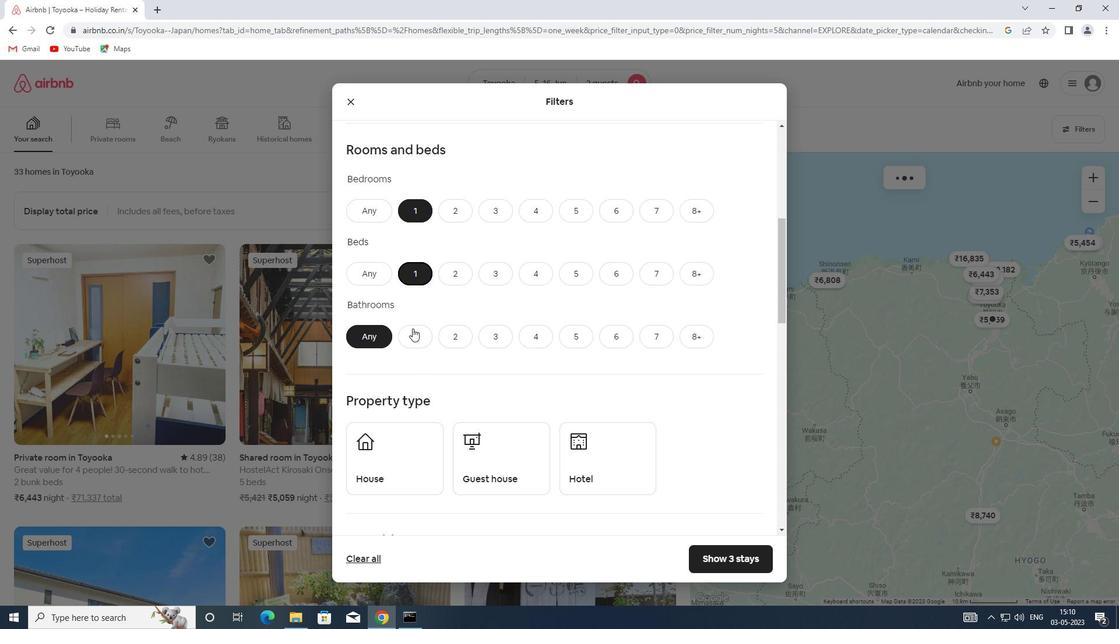 
Action: Mouse pressed left at (412, 336)
Screenshot: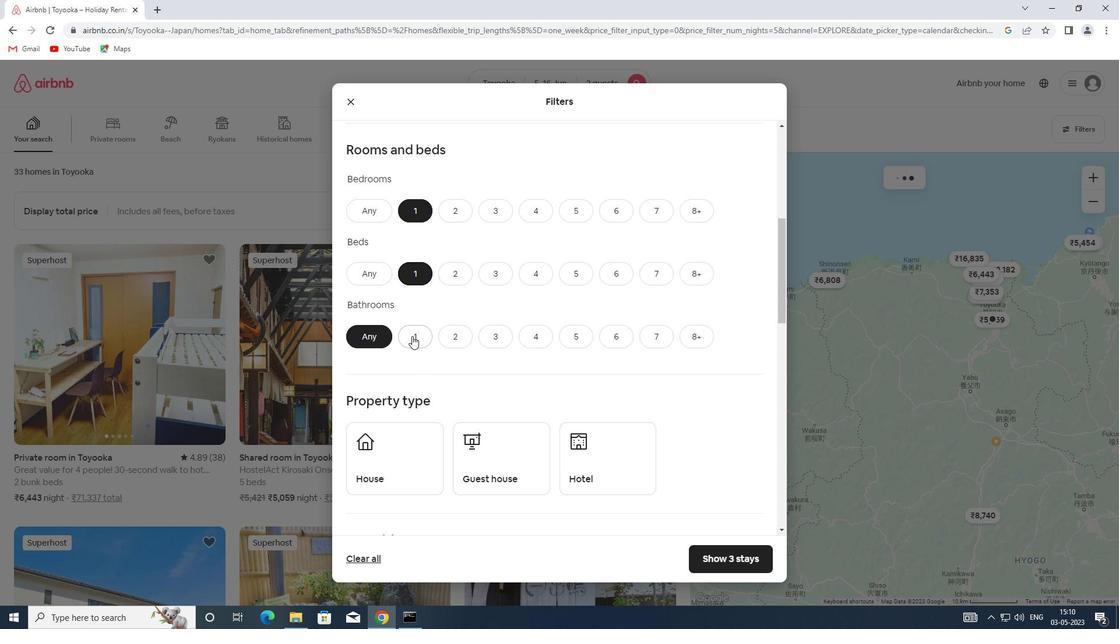 
Action: Mouse scrolled (412, 335) with delta (0, 0)
Screenshot: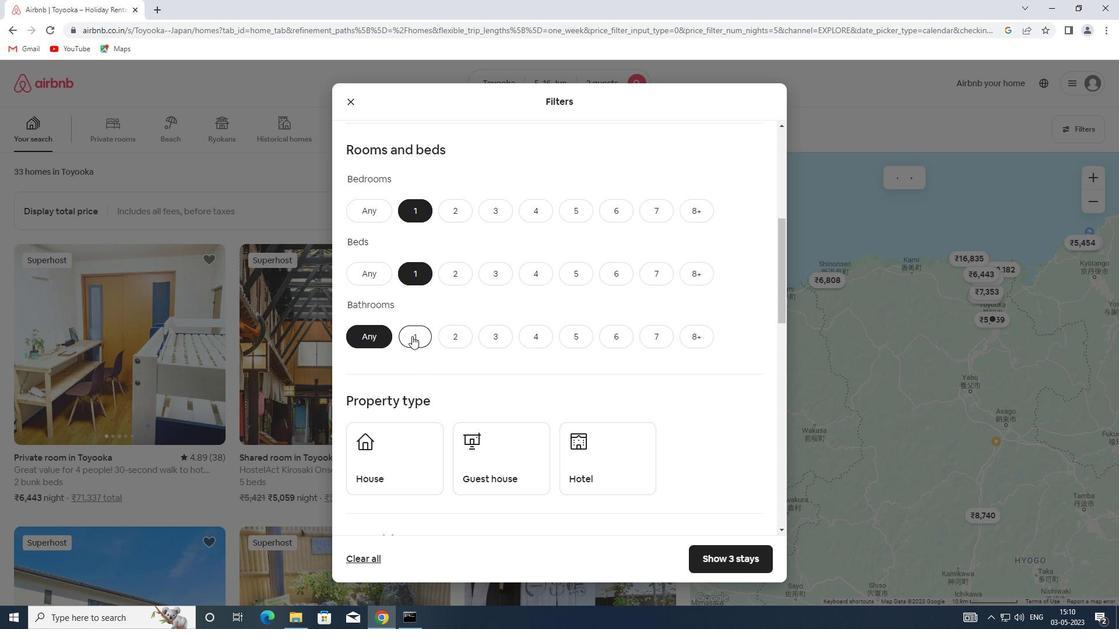 
Action: Mouse scrolled (412, 335) with delta (0, 0)
Screenshot: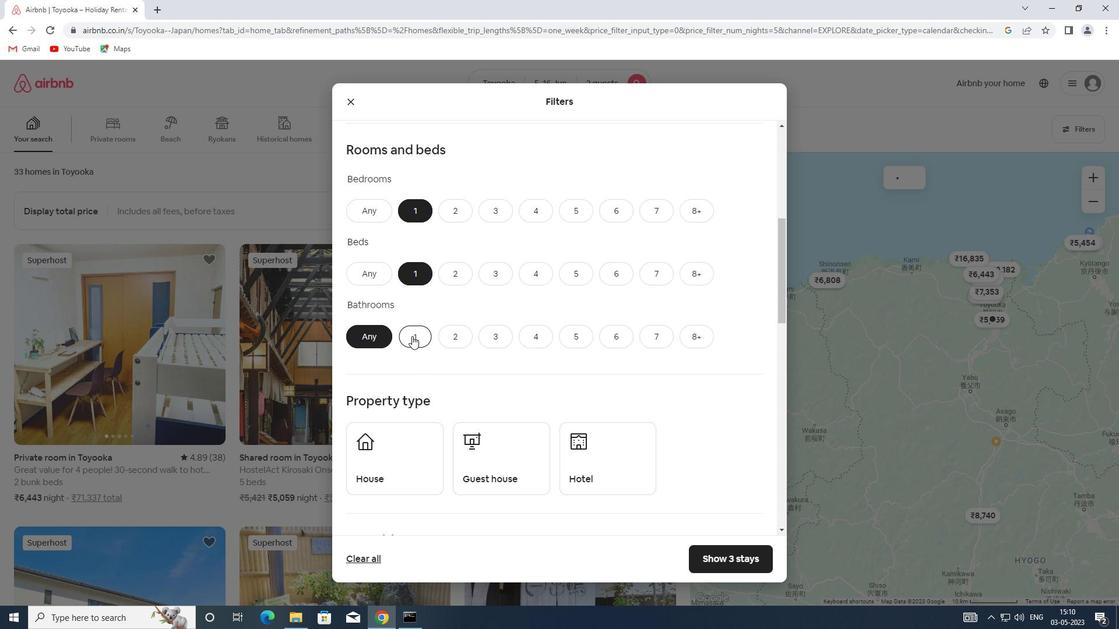 
Action: Mouse scrolled (412, 335) with delta (0, 0)
Screenshot: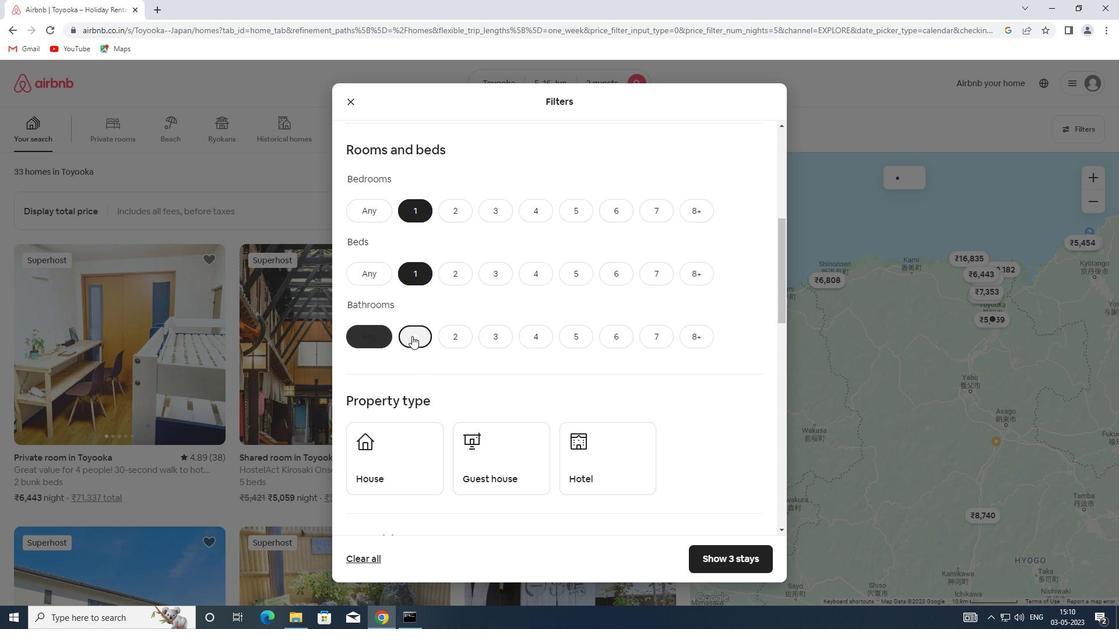 
Action: Mouse moved to (398, 303)
Screenshot: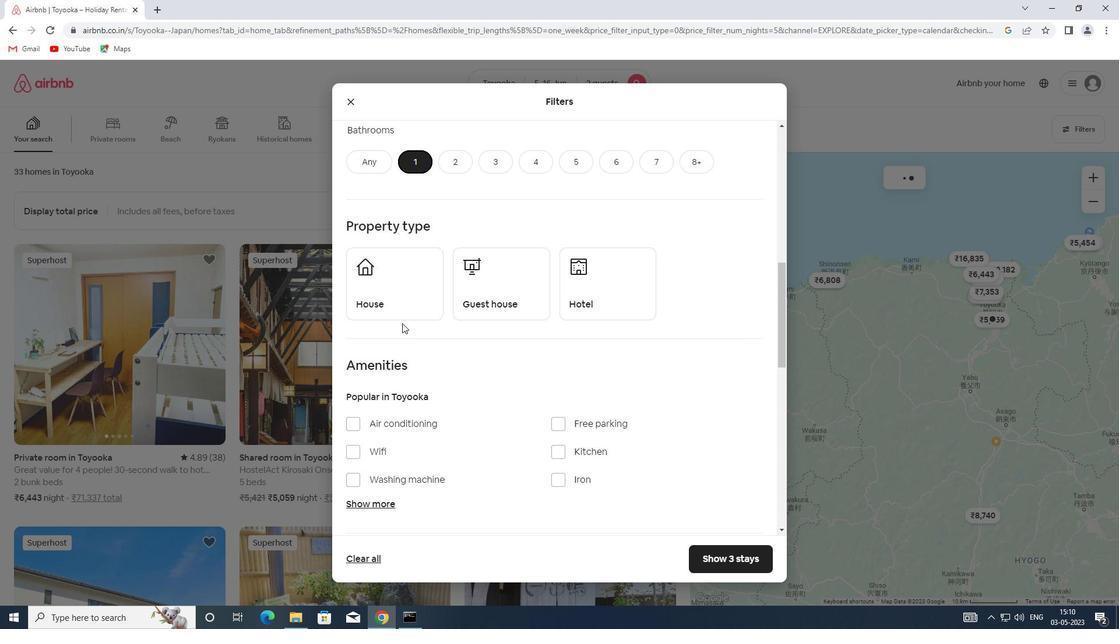 
Action: Mouse pressed left at (398, 303)
Screenshot: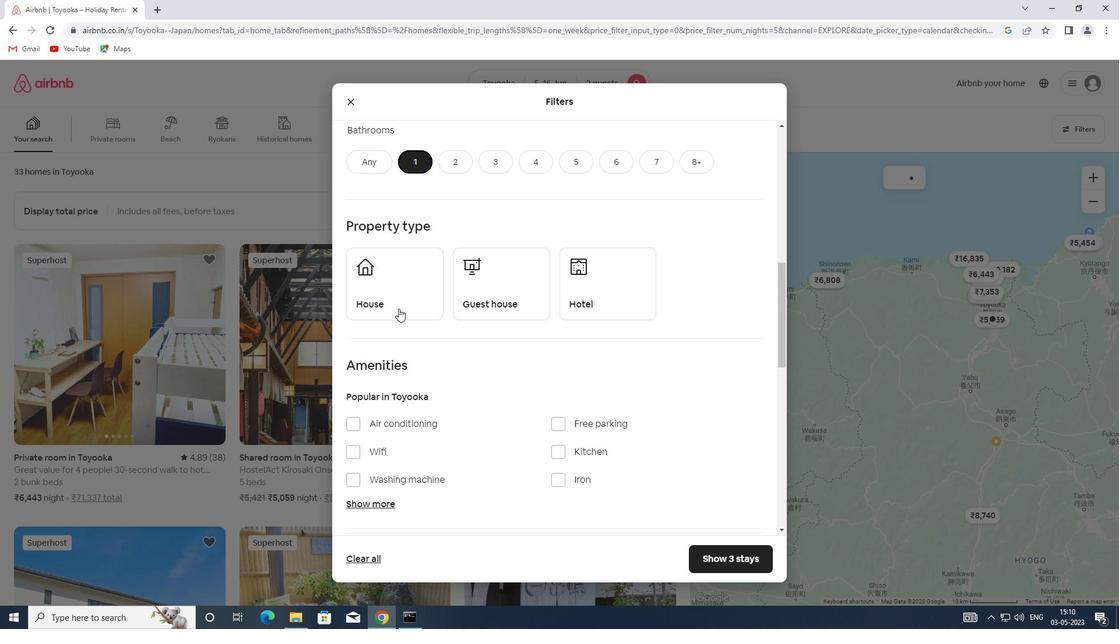 
Action: Mouse moved to (480, 300)
Screenshot: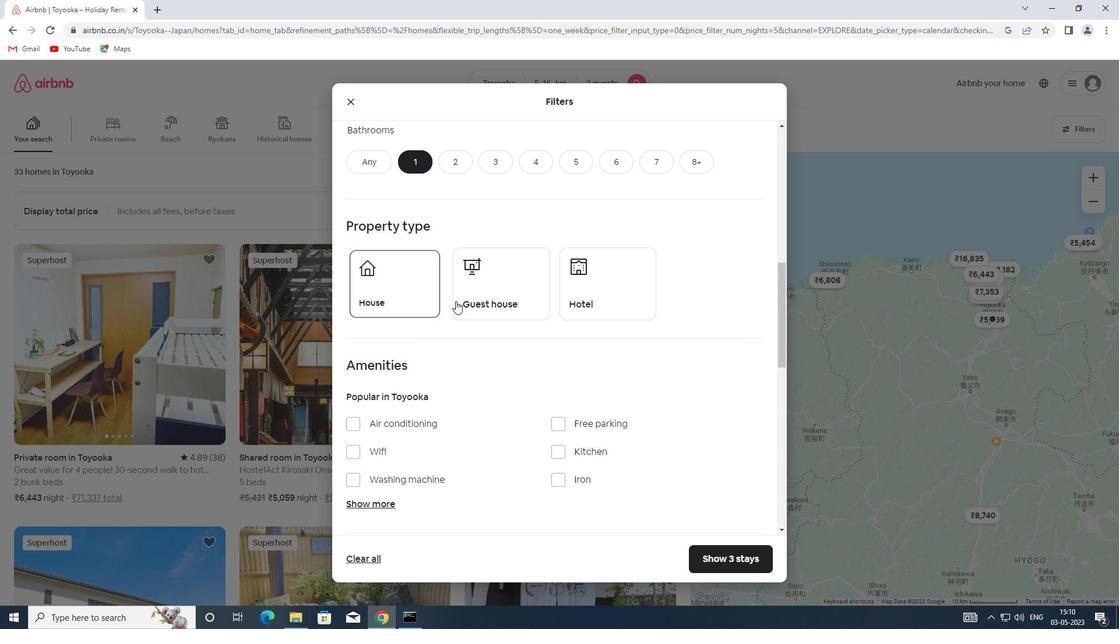 
Action: Mouse pressed left at (480, 300)
Screenshot: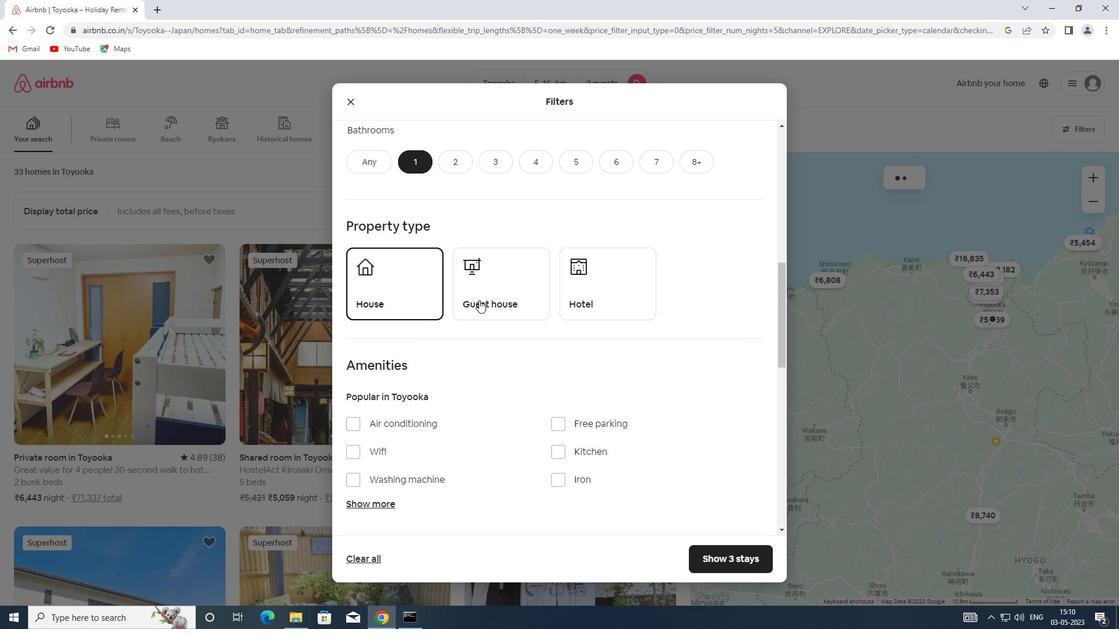 
Action: Mouse moved to (589, 294)
Screenshot: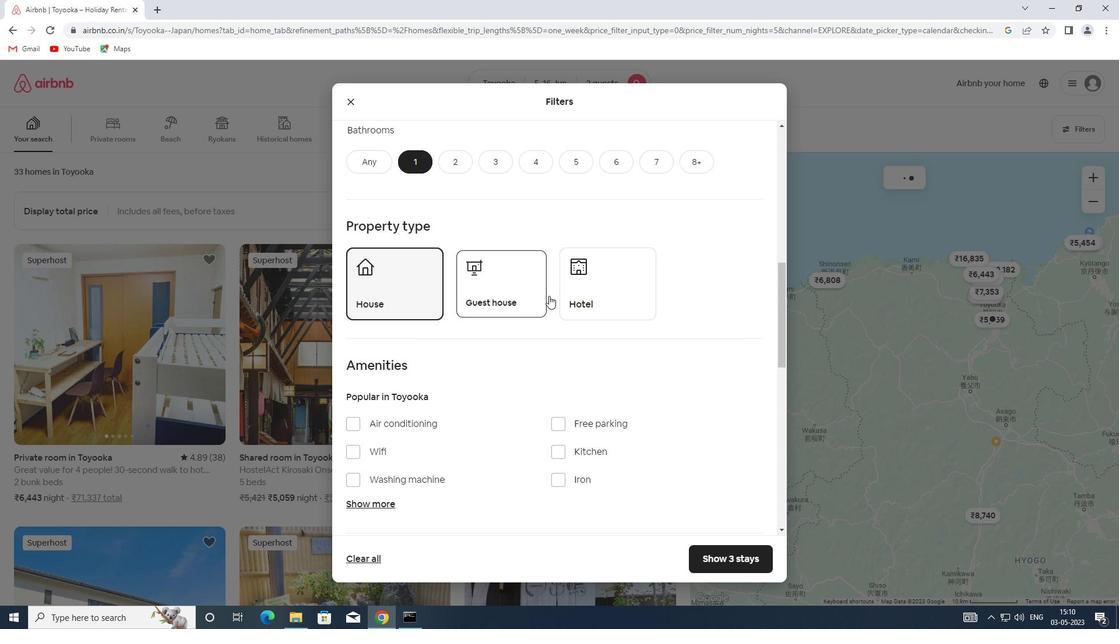 
Action: Mouse pressed left at (589, 294)
Screenshot: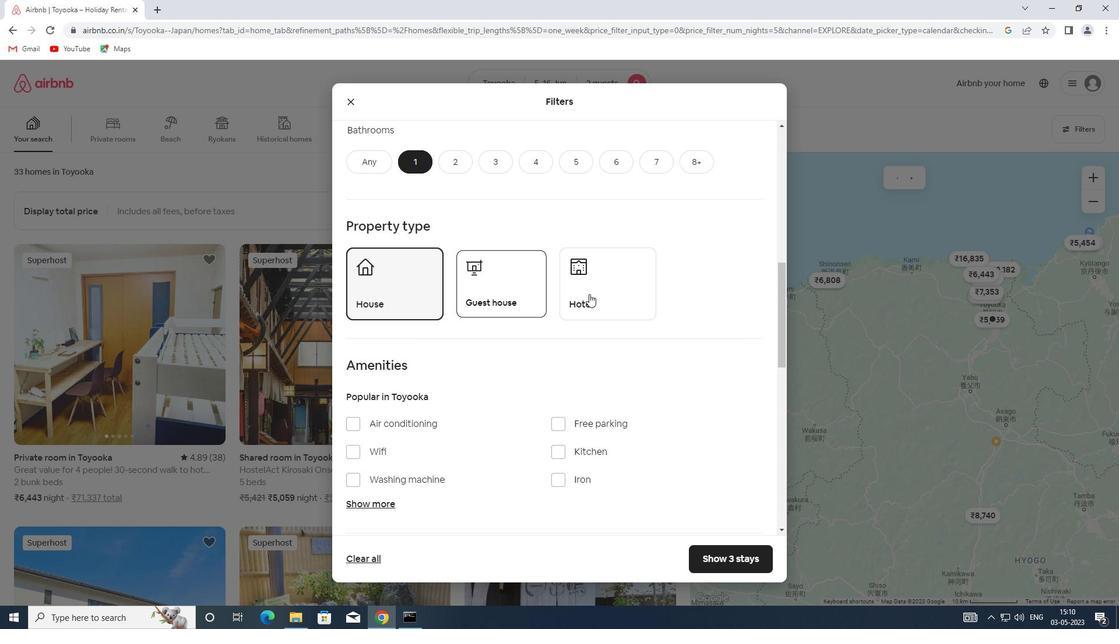 
Action: Mouse moved to (584, 294)
Screenshot: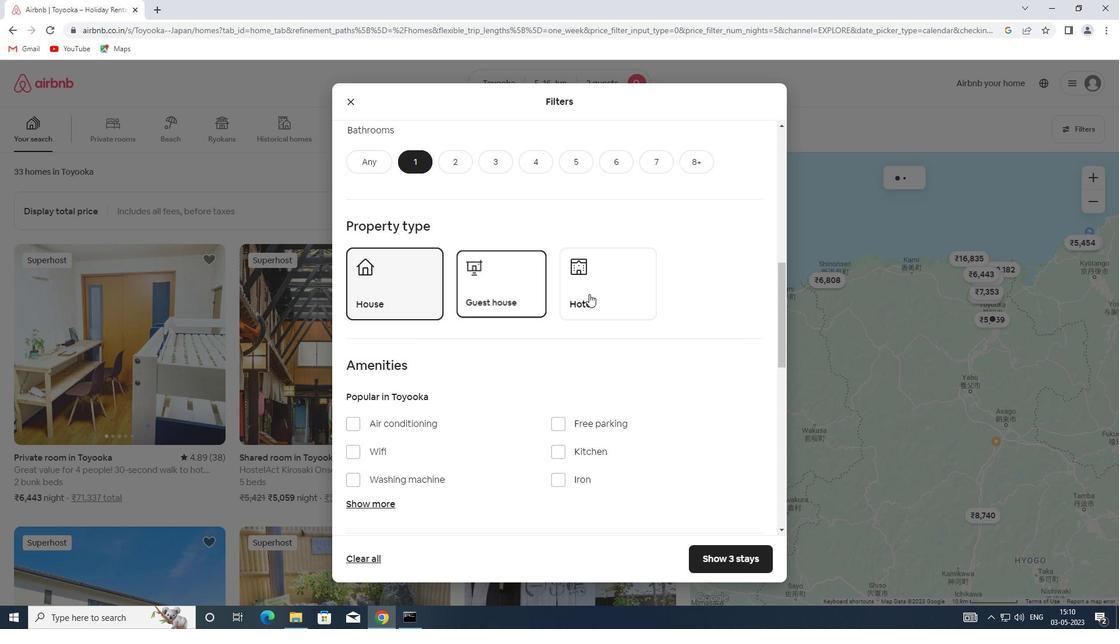 
Action: Mouse scrolled (584, 293) with delta (0, 0)
Screenshot: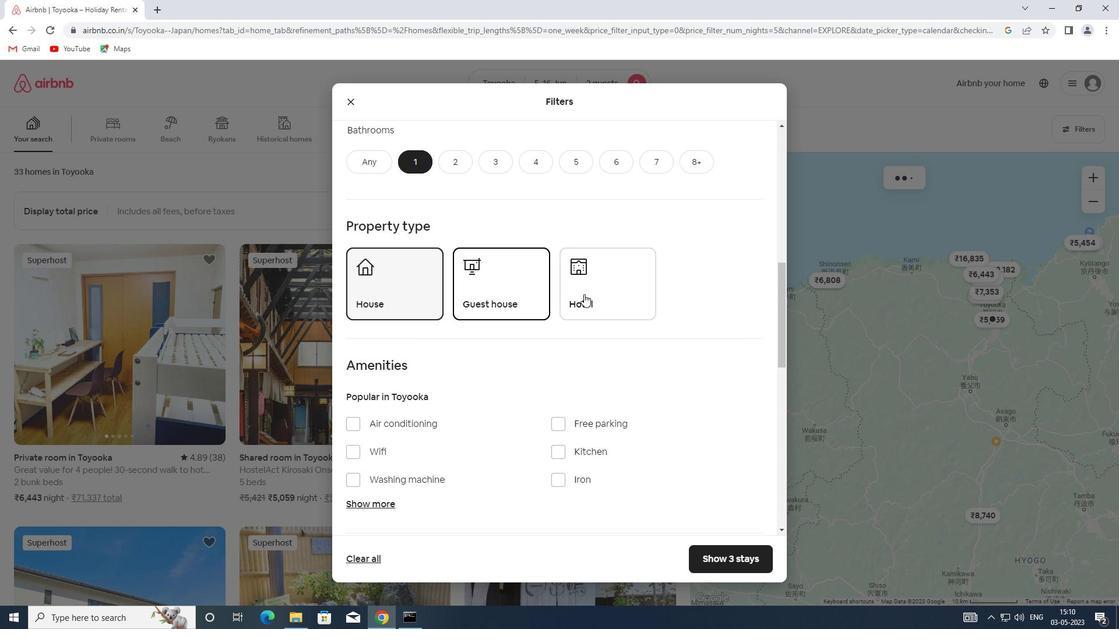 
Action: Mouse scrolled (584, 293) with delta (0, 0)
Screenshot: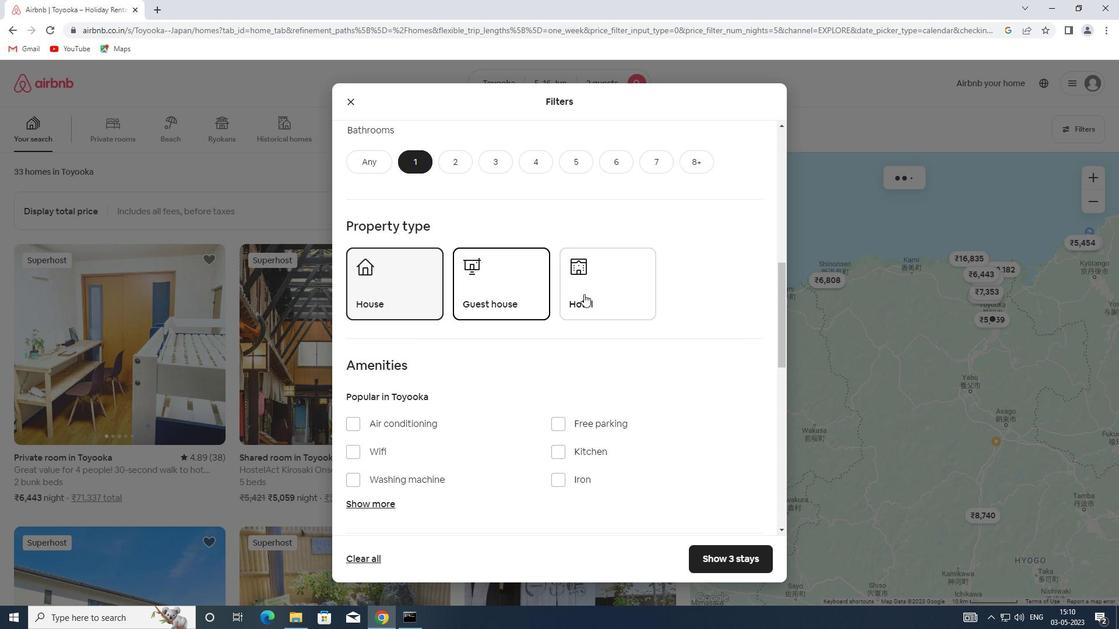
Action: Mouse scrolled (584, 293) with delta (0, 0)
Screenshot: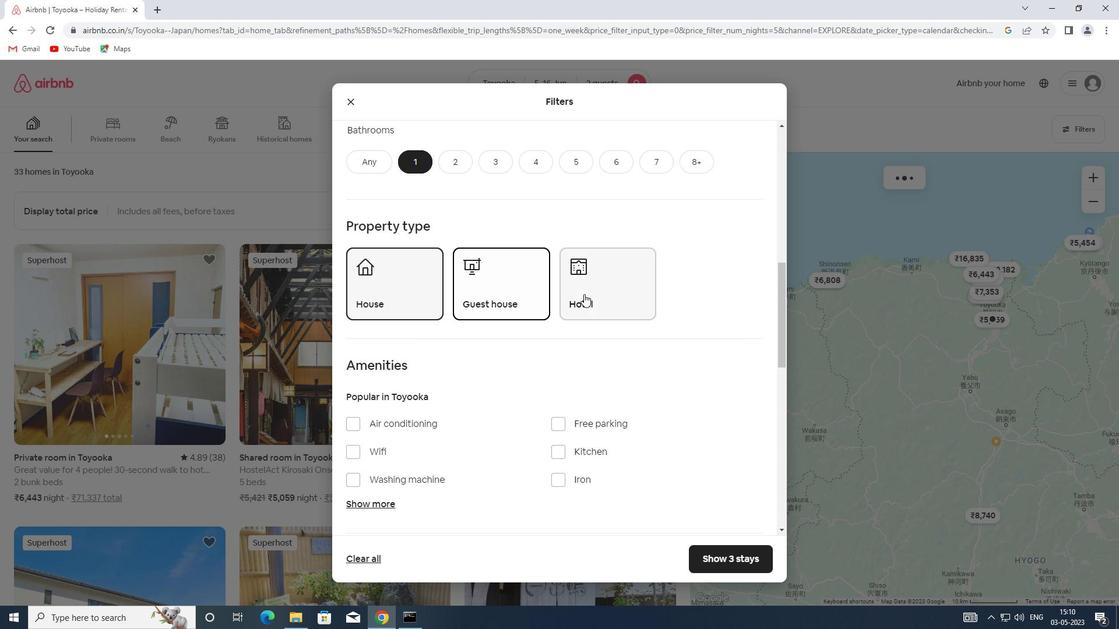 
Action: Mouse scrolled (584, 293) with delta (0, 0)
Screenshot: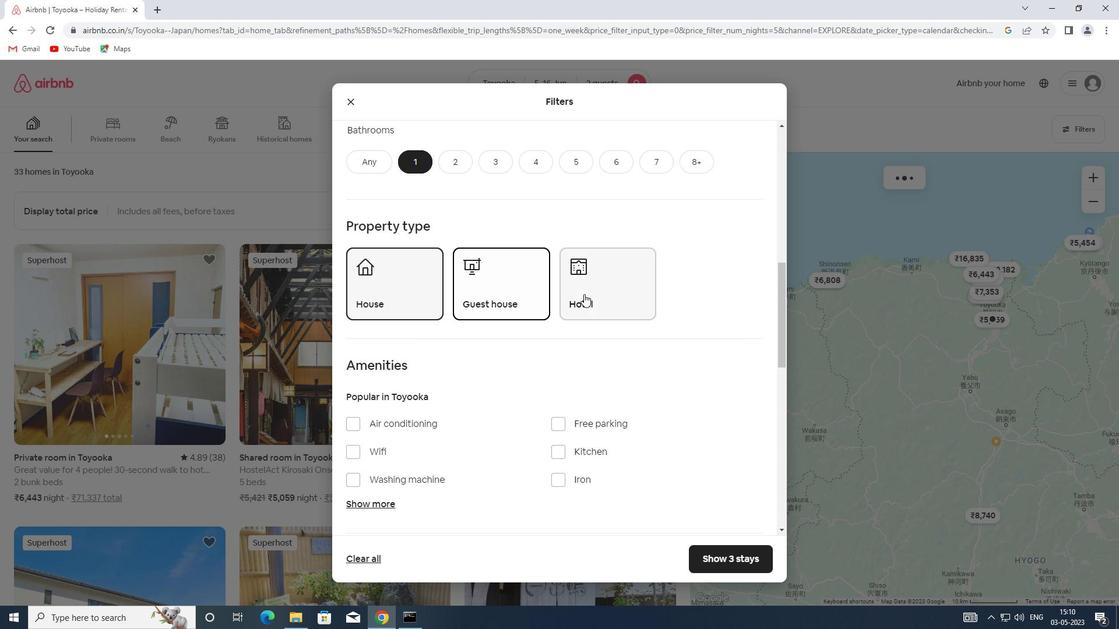 
Action: Mouse moved to (576, 294)
Screenshot: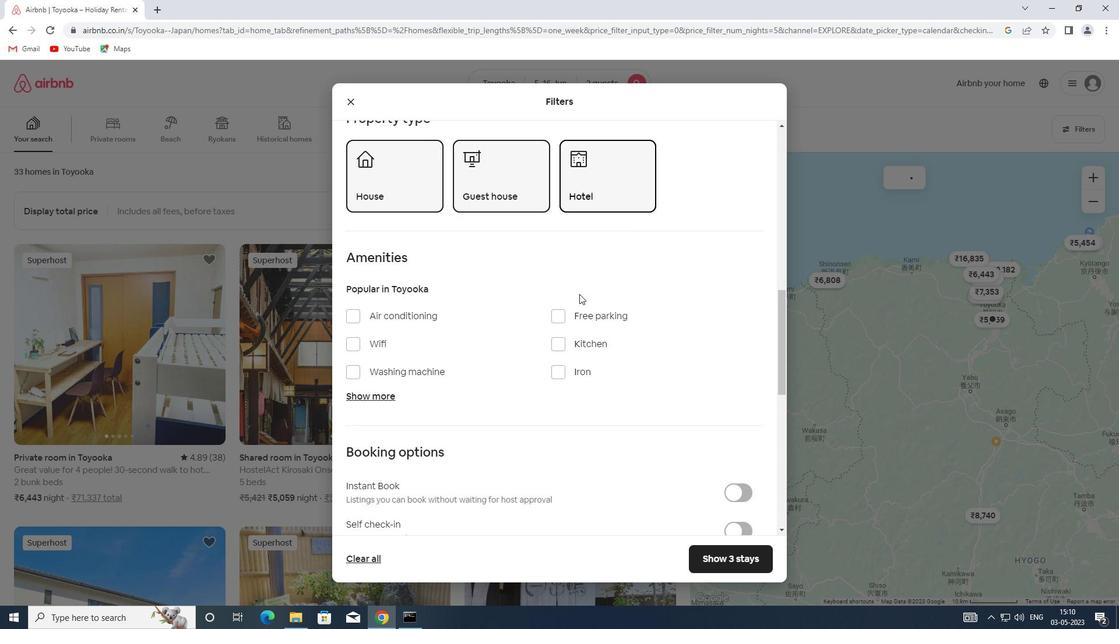 
Action: Mouse scrolled (576, 293) with delta (0, 0)
Screenshot: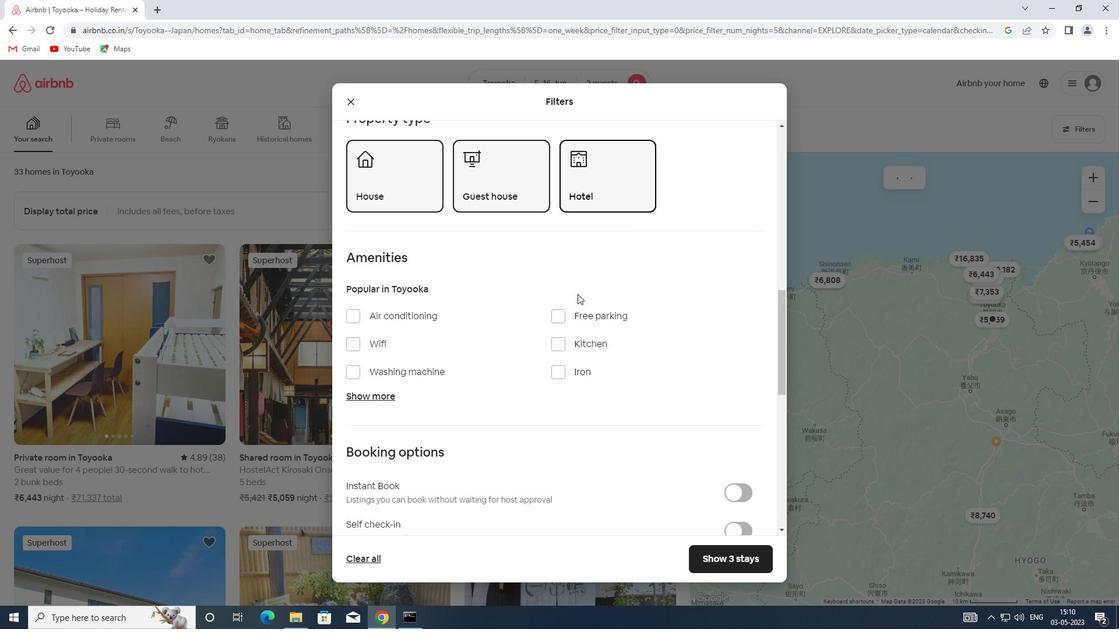 
Action: Mouse scrolled (576, 293) with delta (0, 0)
Screenshot: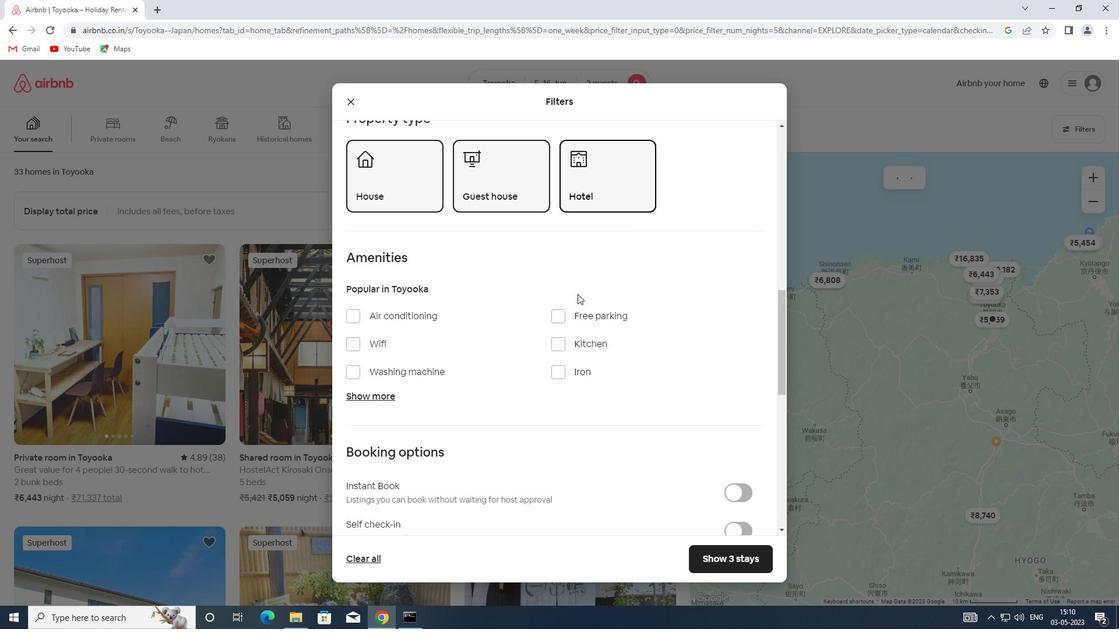 
Action: Mouse scrolled (576, 293) with delta (0, 0)
Screenshot: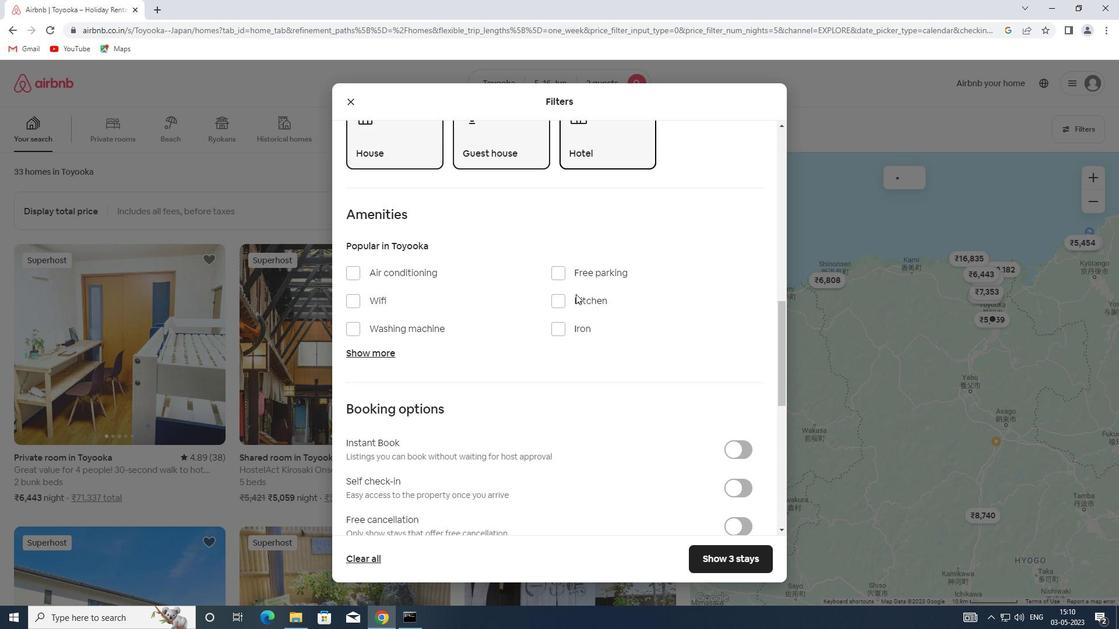 
Action: Mouse scrolled (576, 293) with delta (0, 0)
Screenshot: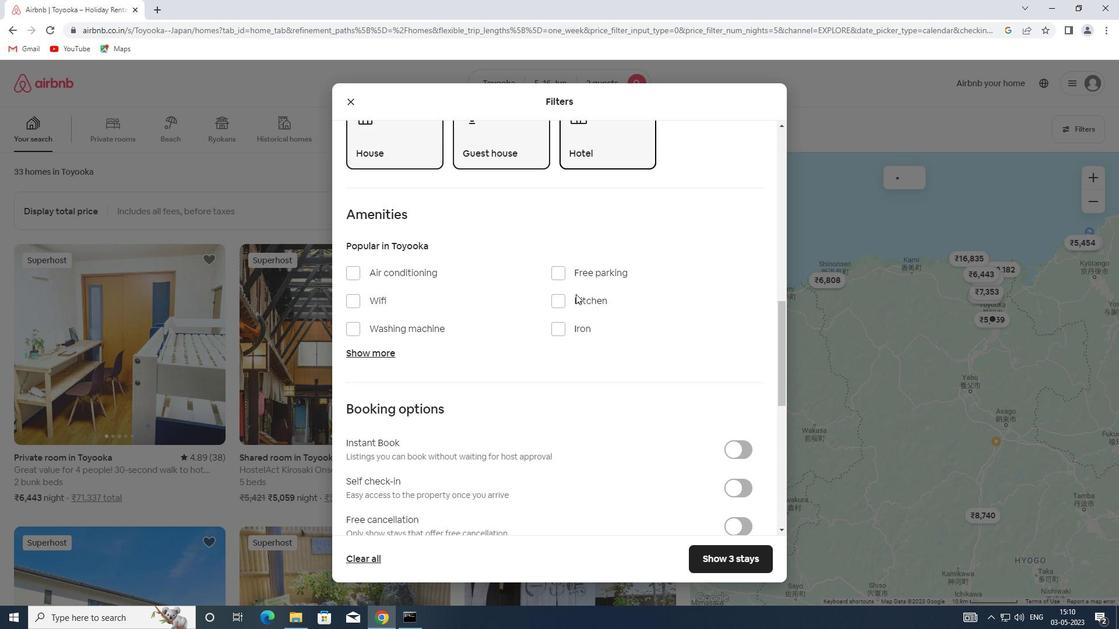 
Action: Mouse moved to (746, 180)
Screenshot: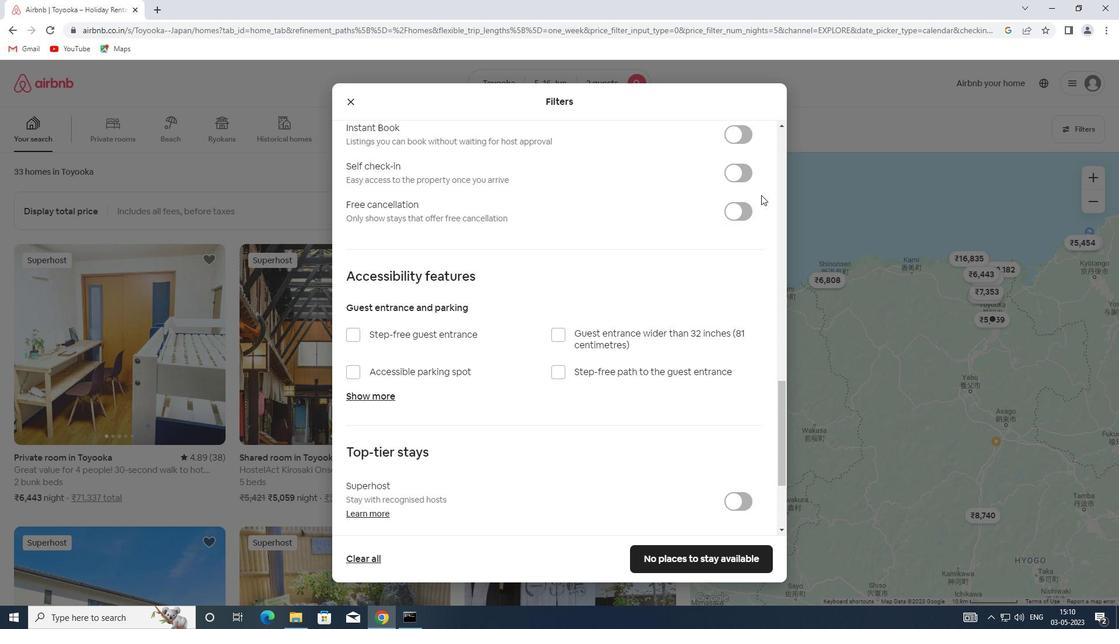 
Action: Mouse pressed left at (746, 180)
Screenshot: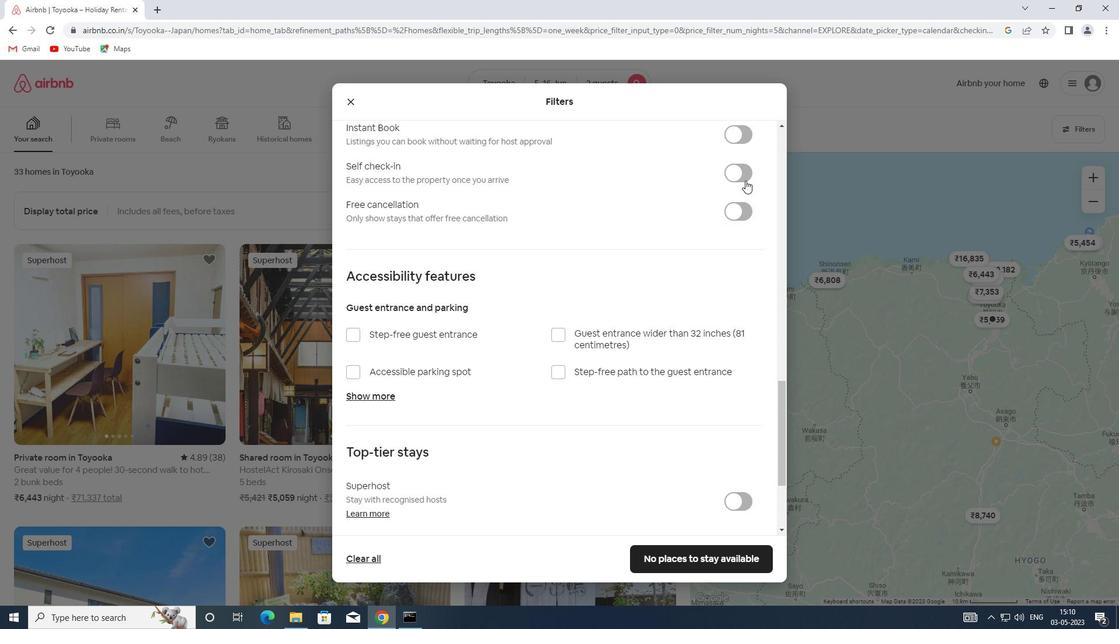 
Action: Mouse moved to (569, 339)
Screenshot: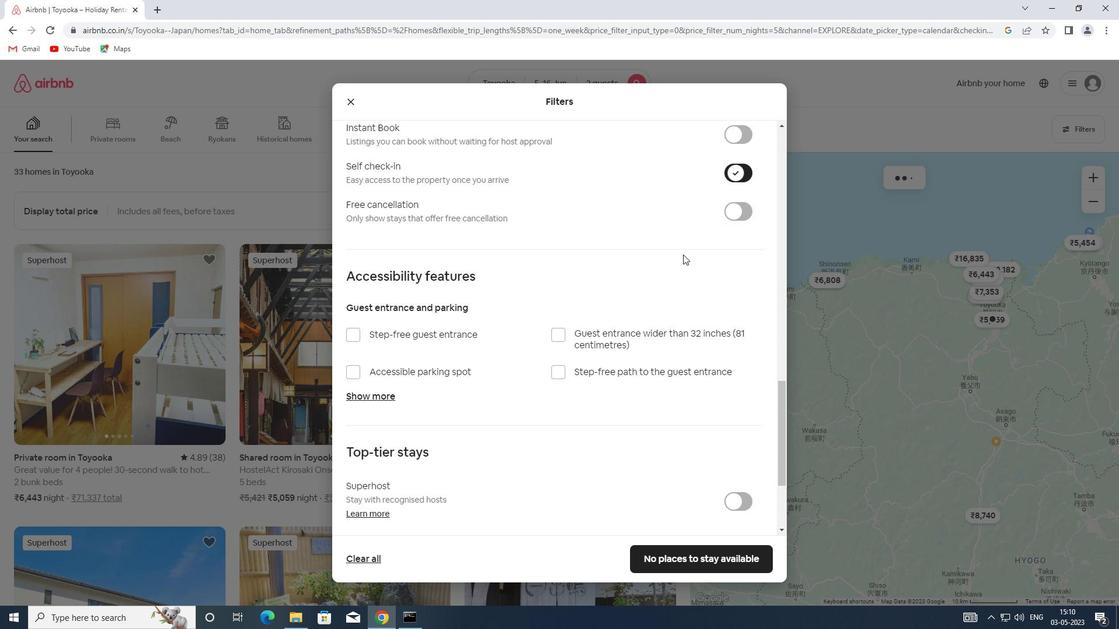 
Action: Mouse scrolled (569, 338) with delta (0, 0)
Screenshot: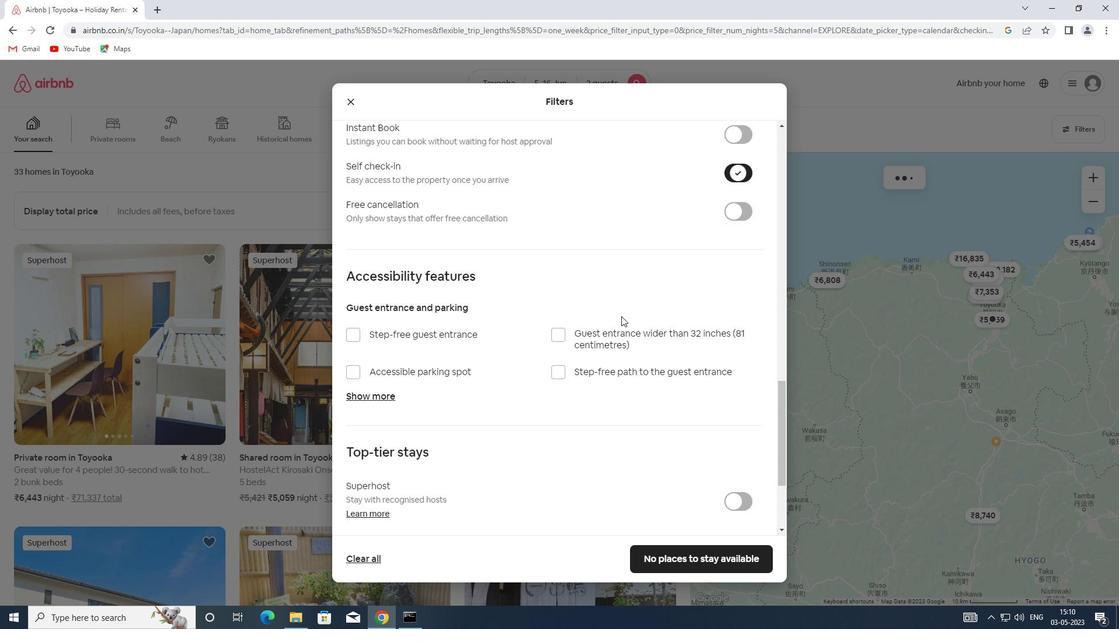 
Action: Mouse scrolled (569, 338) with delta (0, 0)
Screenshot: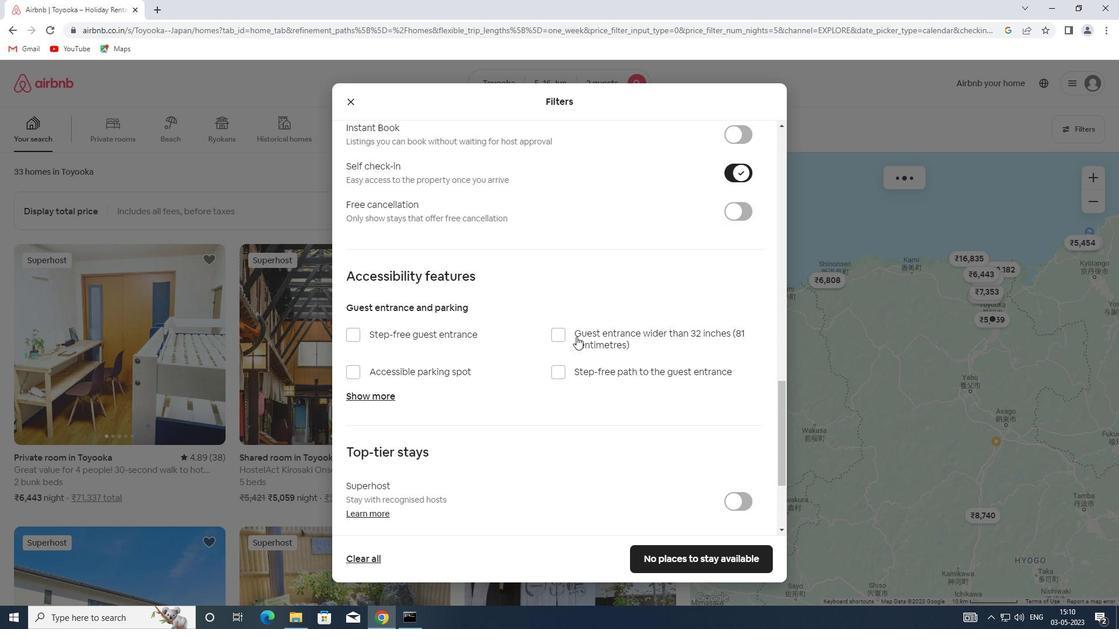 
Action: Mouse scrolled (569, 338) with delta (0, 0)
Screenshot: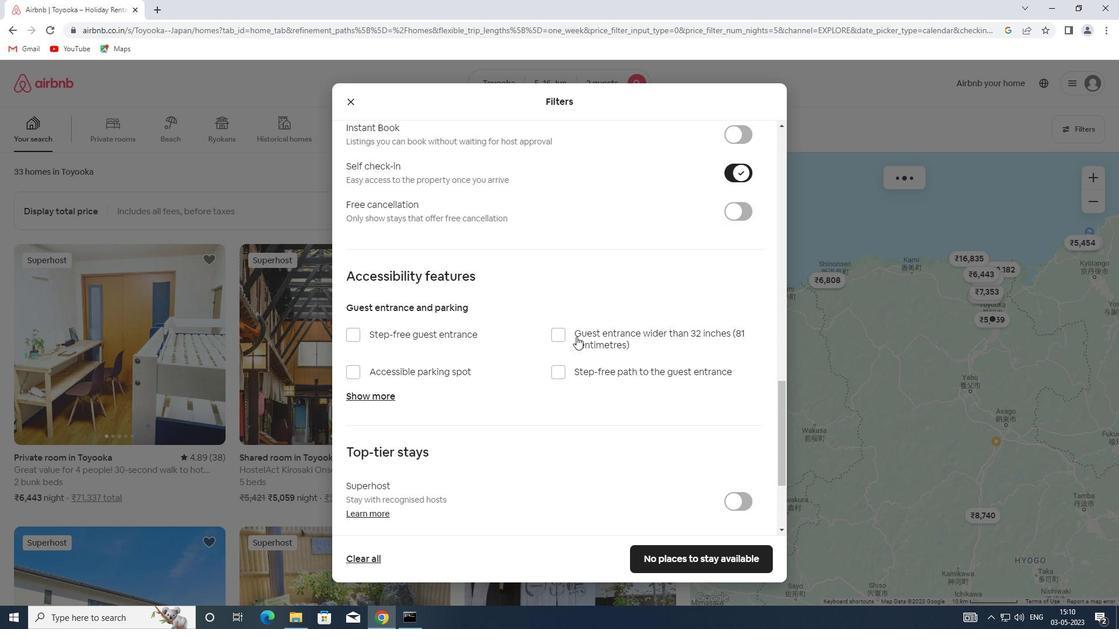 
Action: Mouse scrolled (569, 338) with delta (0, 0)
Screenshot: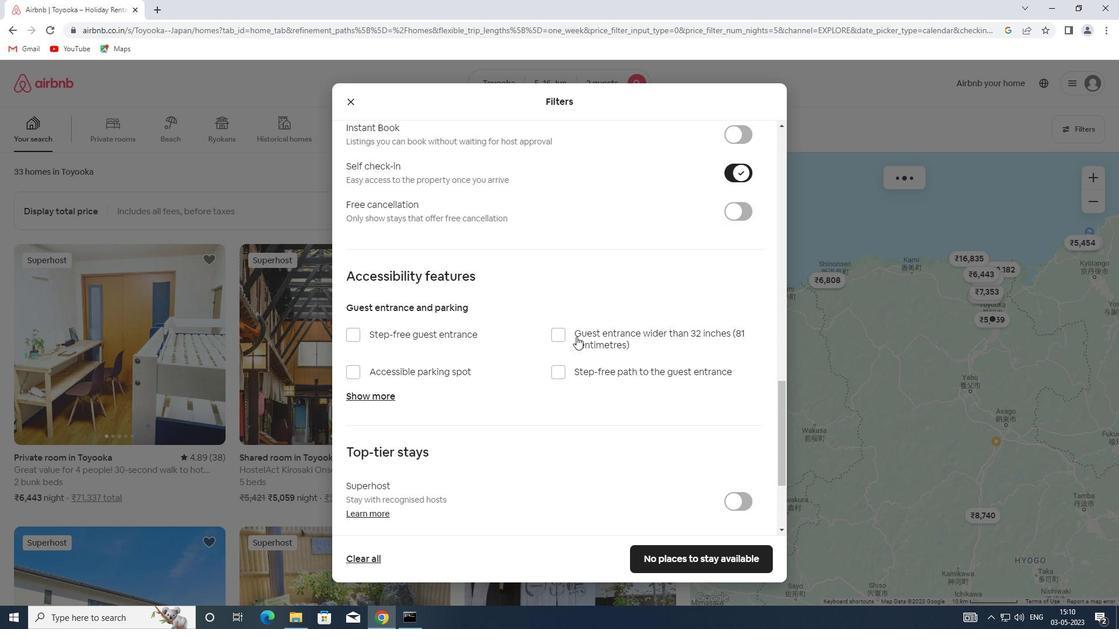 
Action: Mouse scrolled (569, 338) with delta (0, 0)
Screenshot: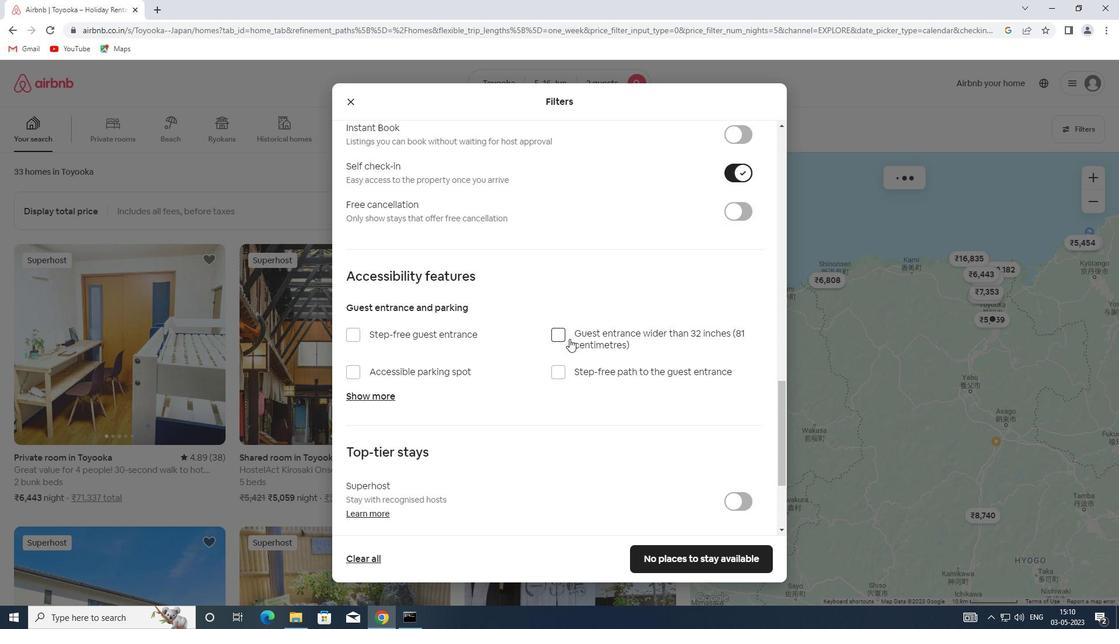
Action: Mouse moved to (530, 354)
Screenshot: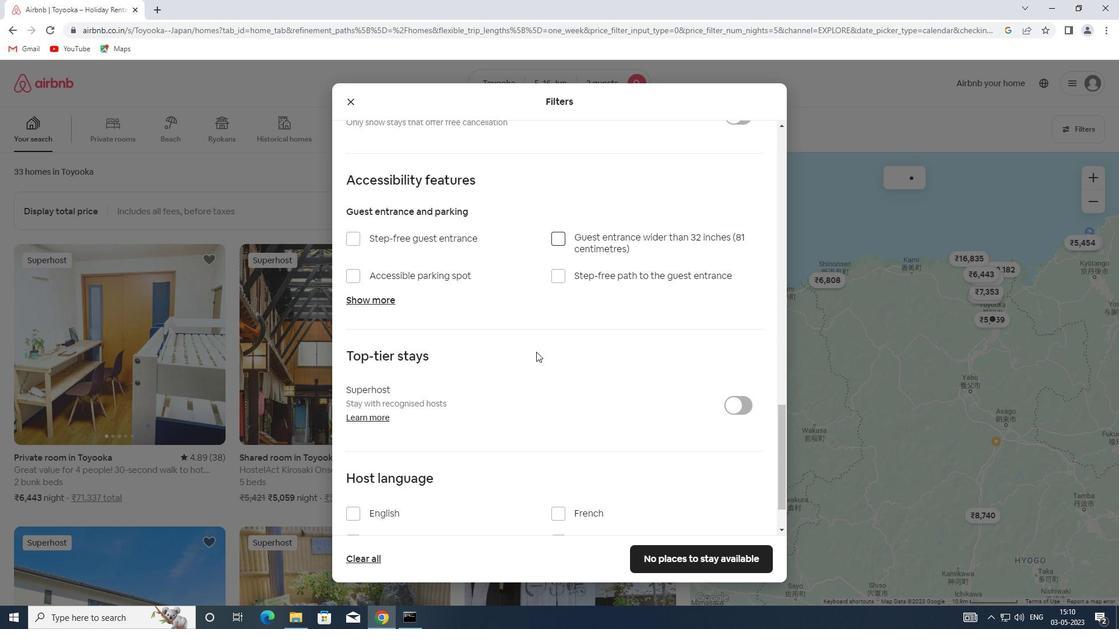 
Action: Mouse scrolled (530, 354) with delta (0, 0)
Screenshot: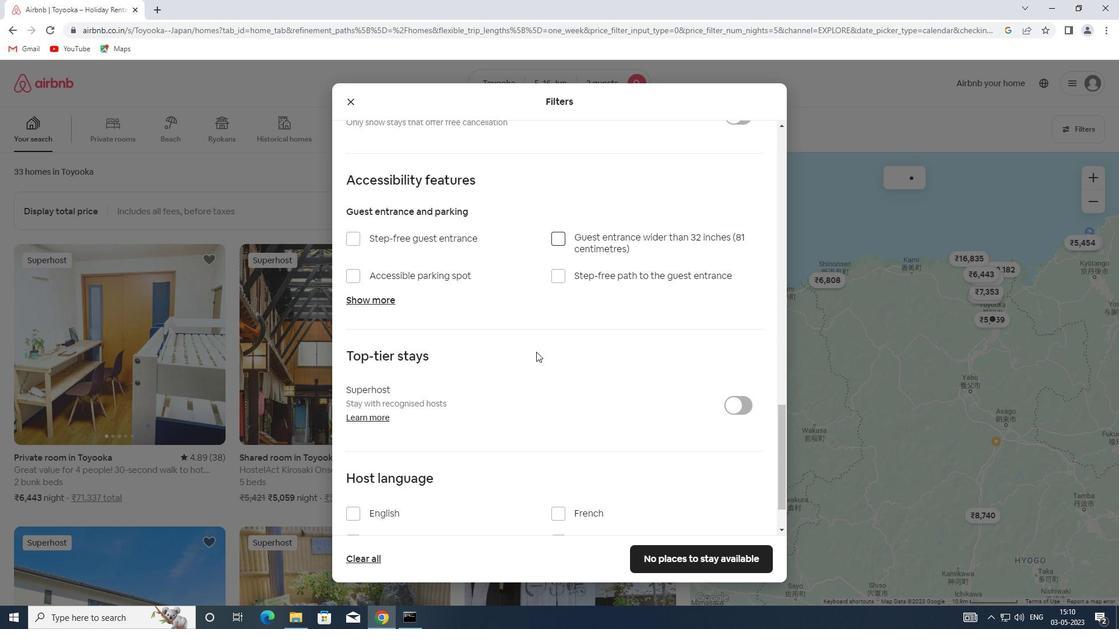 
Action: Mouse moved to (530, 354)
Screenshot: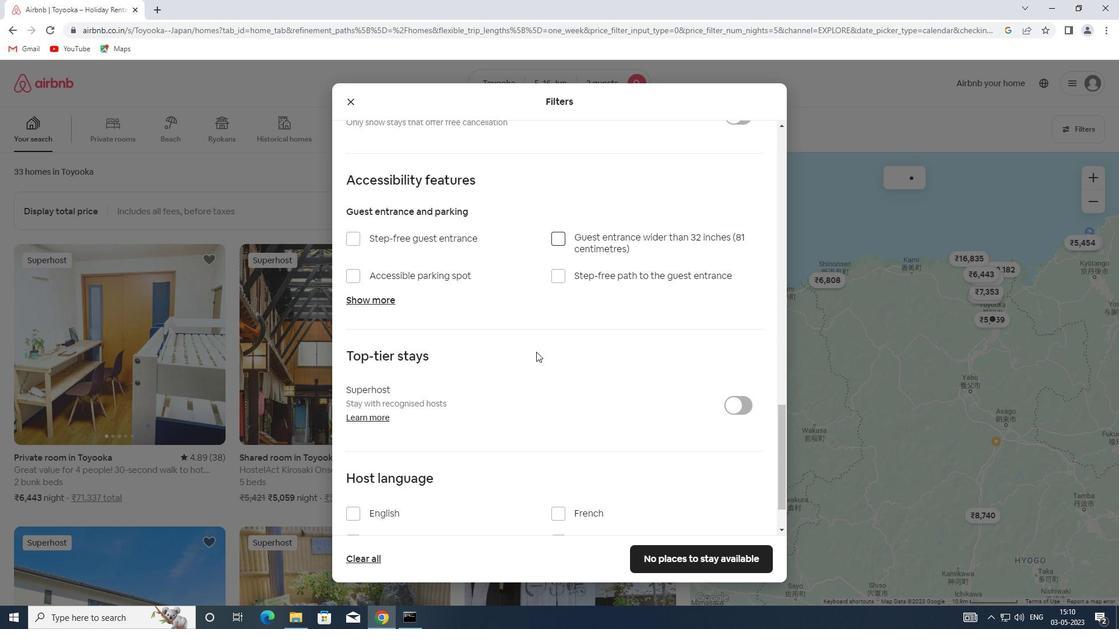 
Action: Mouse scrolled (530, 354) with delta (0, 0)
Screenshot: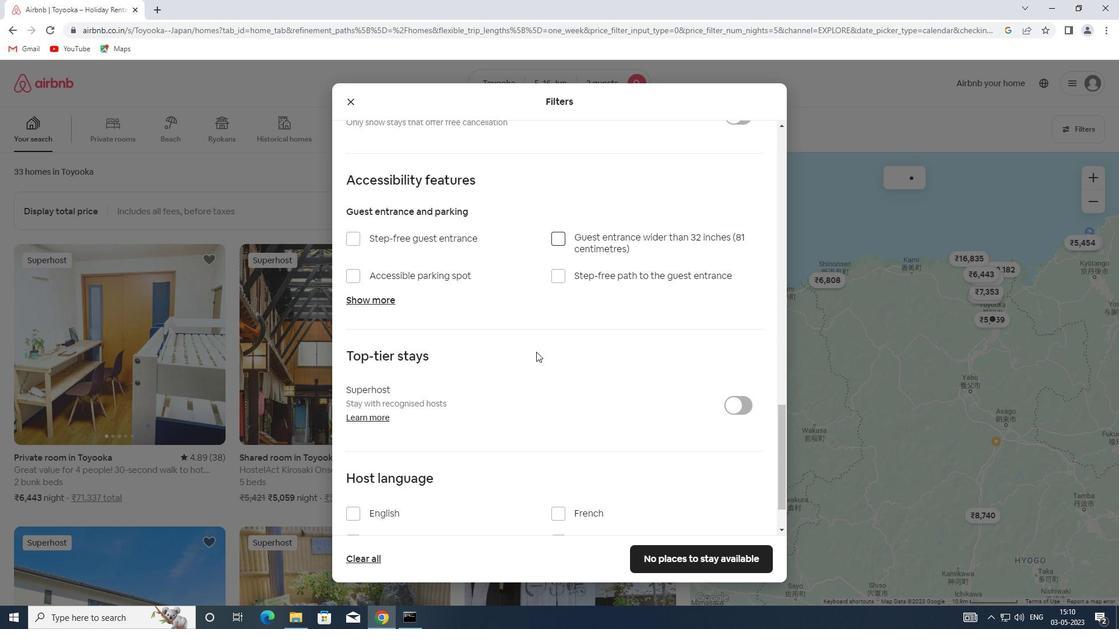 
Action: Mouse scrolled (530, 354) with delta (0, 0)
Screenshot: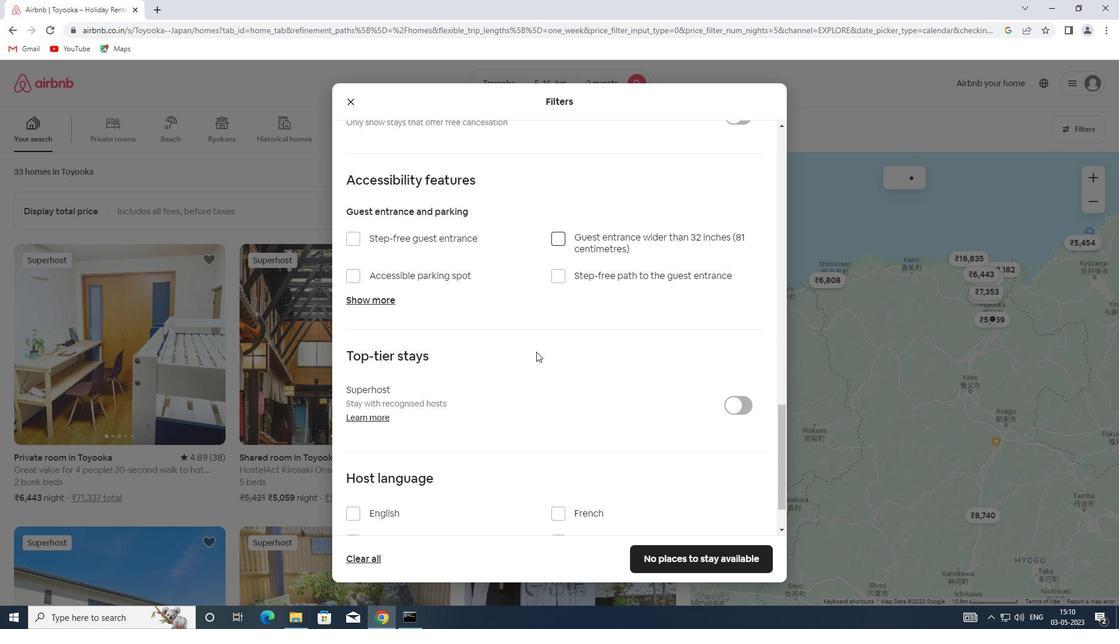 
Action: Mouse moved to (528, 355)
Screenshot: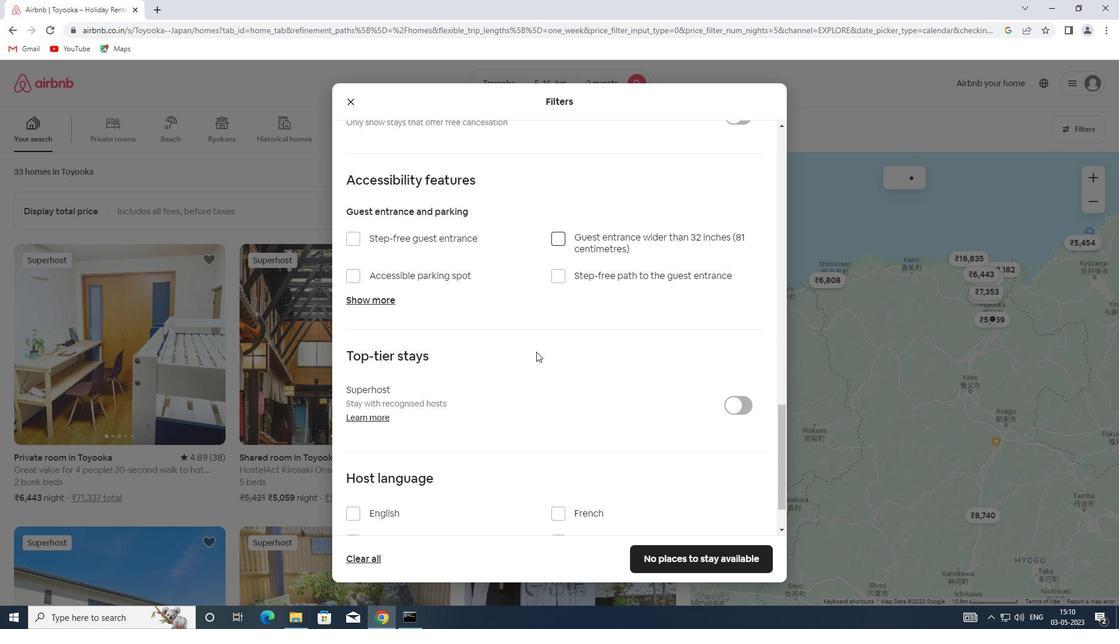 
Action: Mouse scrolled (528, 355) with delta (0, 0)
Screenshot: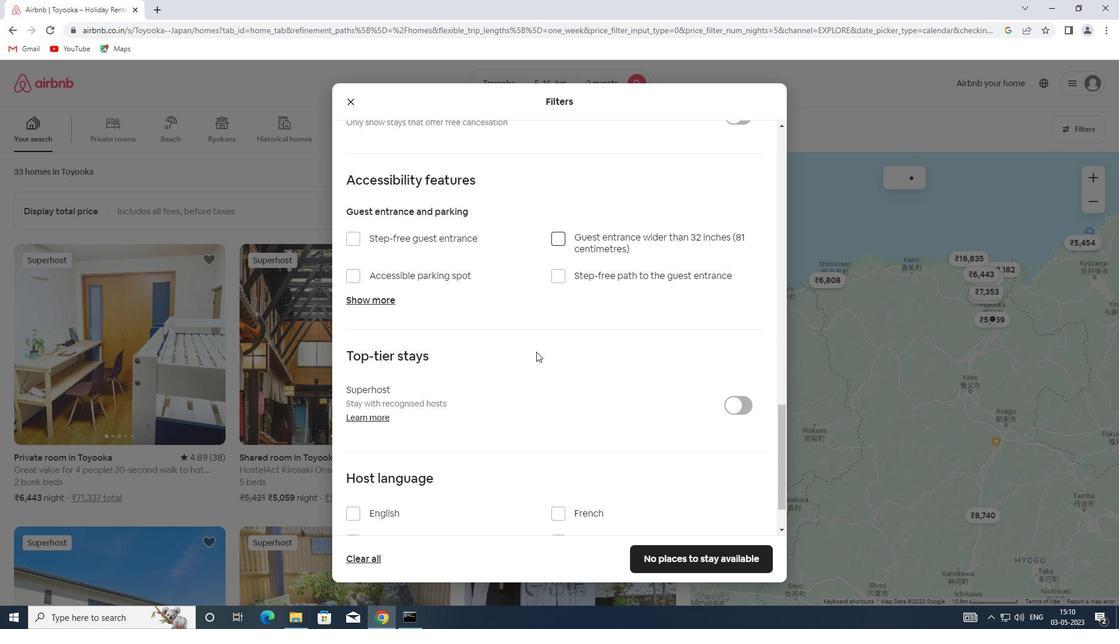 
Action: Mouse moved to (393, 453)
Screenshot: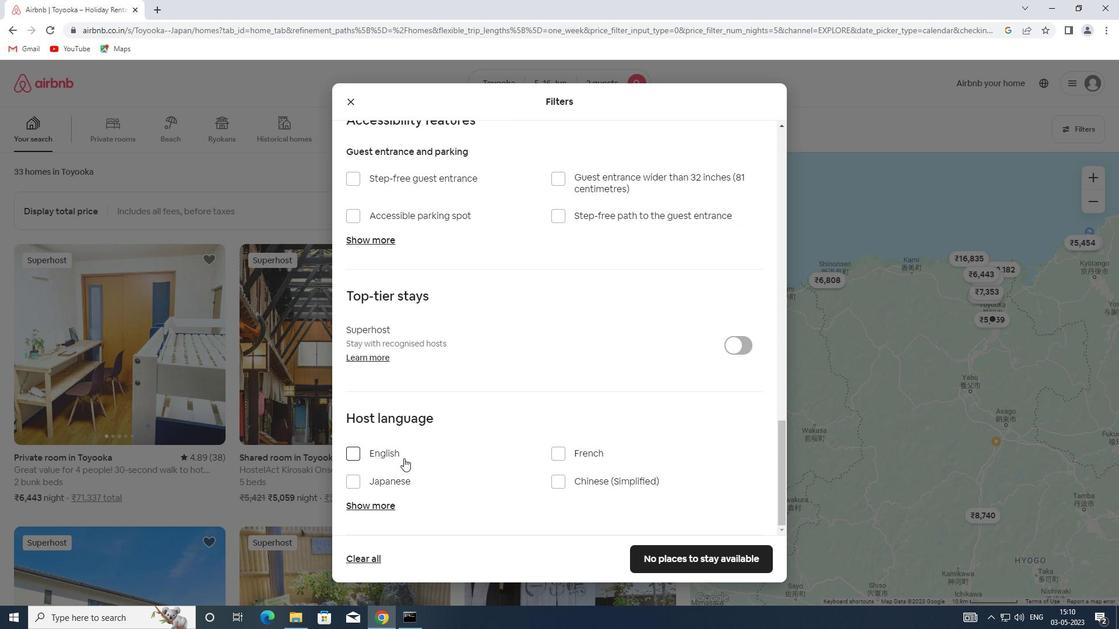 
Action: Mouse pressed left at (393, 453)
Screenshot: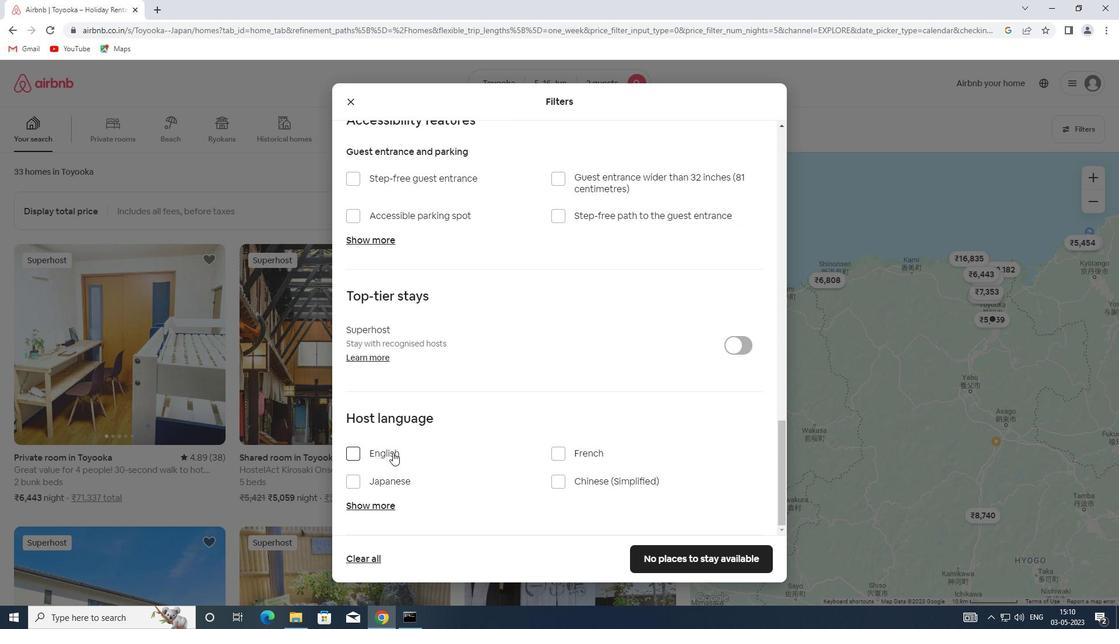 
Action: Mouse moved to (661, 558)
Screenshot: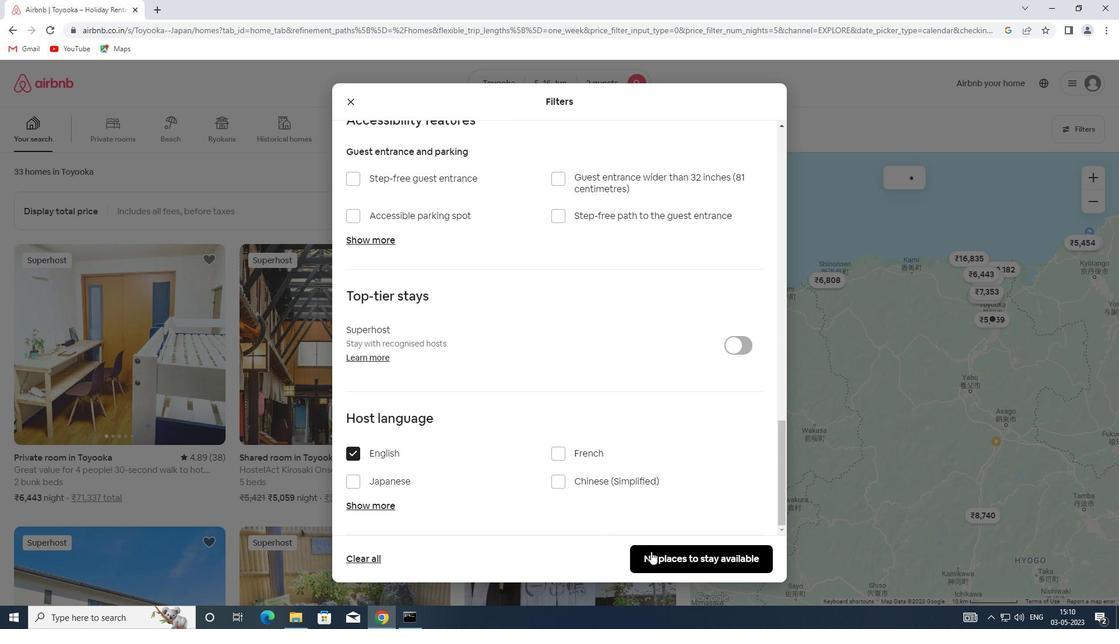 
Action: Mouse pressed left at (661, 558)
Screenshot: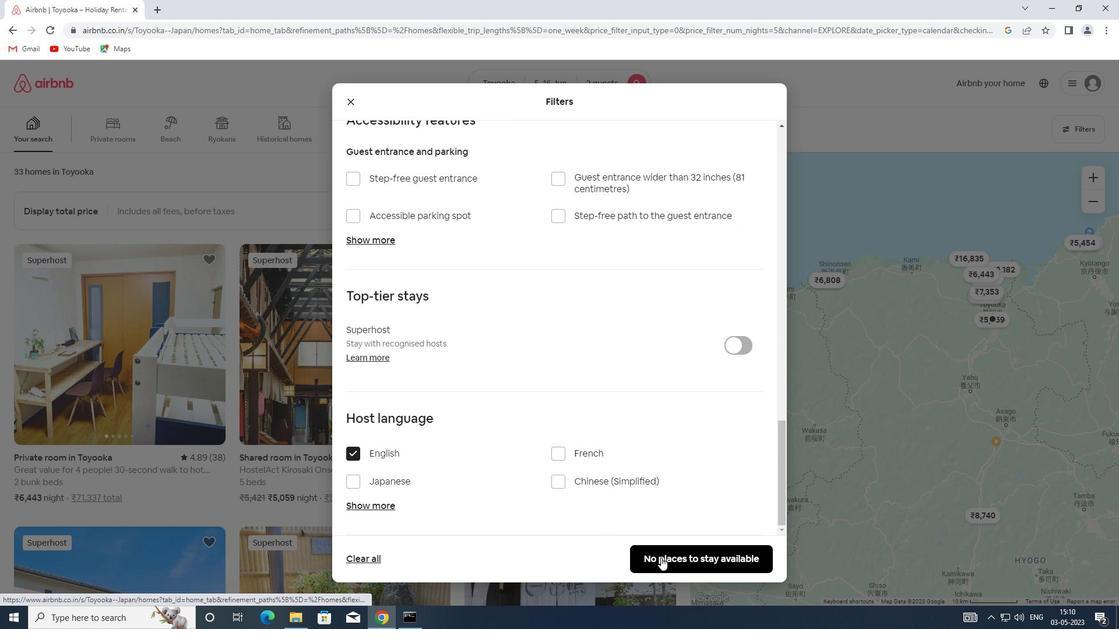 
